Task: Look for space in Khemis Miliana, Algeria from 4th June, 2023 to 15th June, 2023 for 2 adults in price range Rs.10000 to Rs.15000. Place can be entire place with 1  bedroom having 1 bed and 1 bathroom. Property type can be house, flat, hotel. Amenities needed are: washing machine. Booking option can be shelf check-in. Required host language is .
Action: Mouse moved to (509, 106)
Screenshot: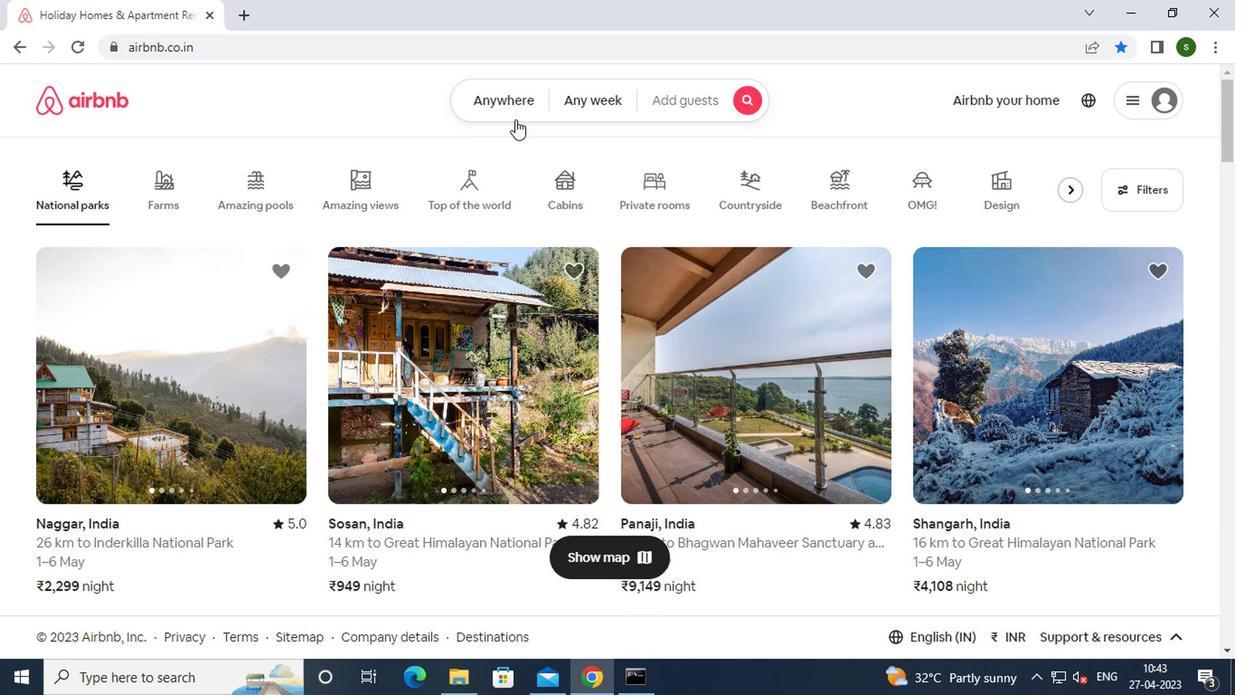 
Action: Mouse pressed left at (509, 106)
Screenshot: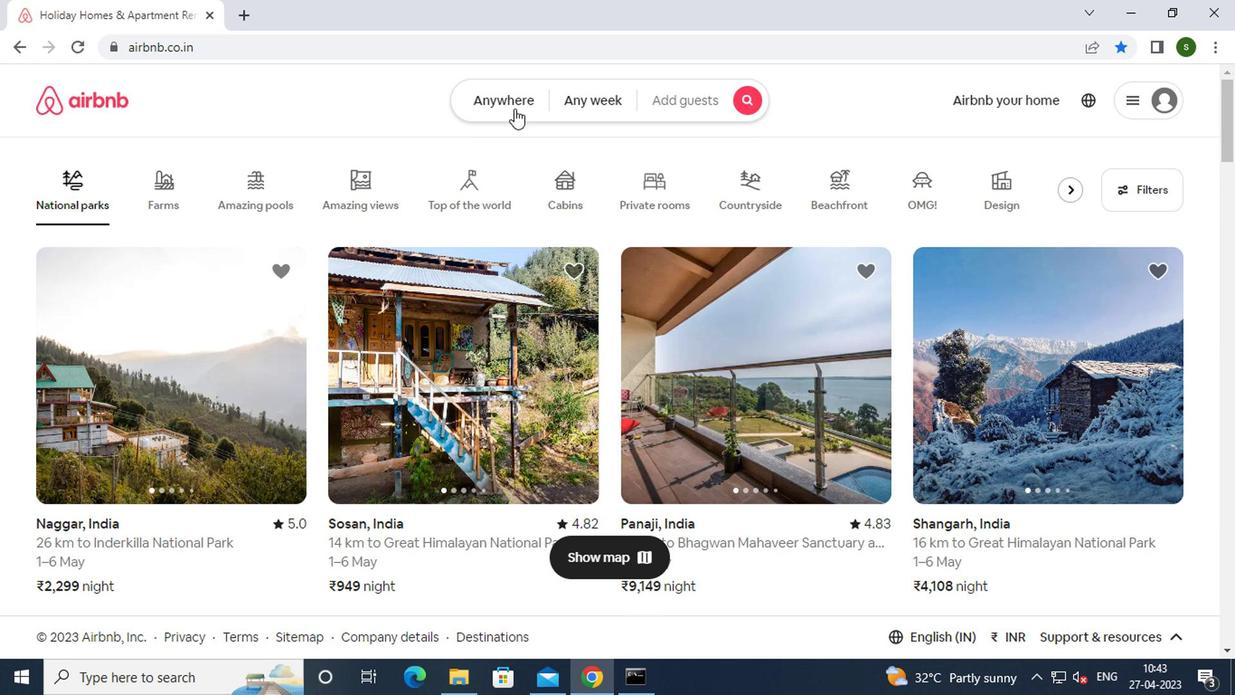 
Action: Mouse moved to (343, 161)
Screenshot: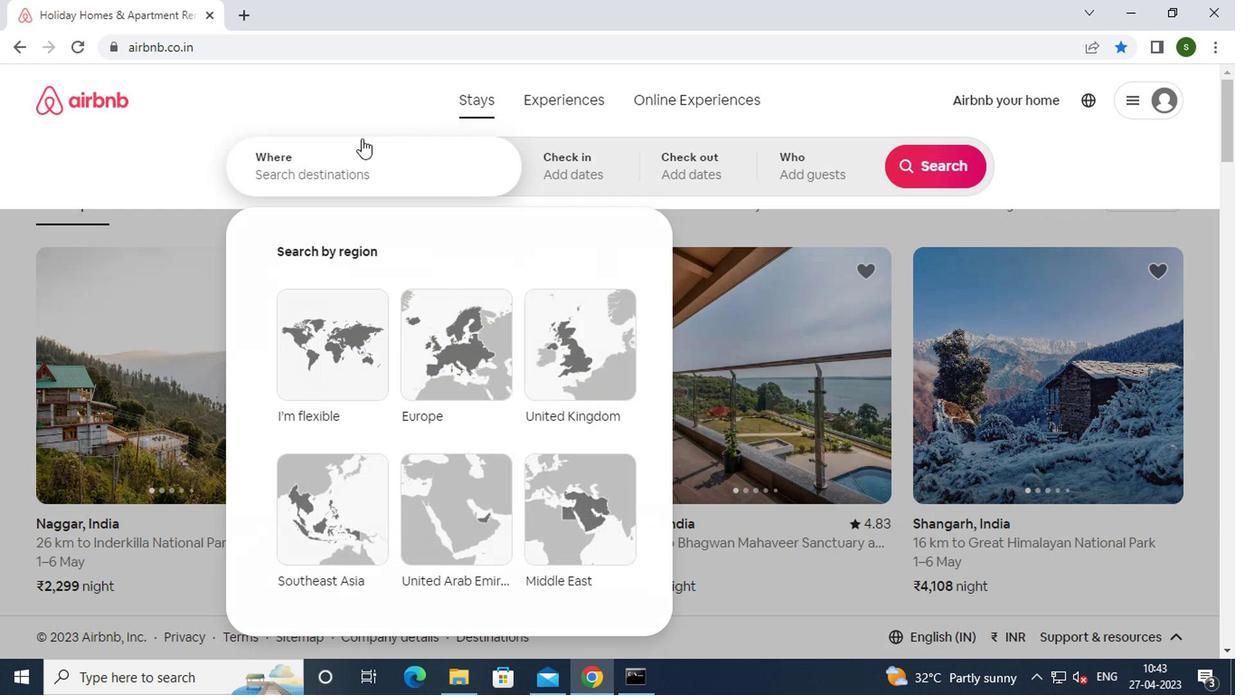 
Action: Mouse pressed left at (343, 161)
Screenshot: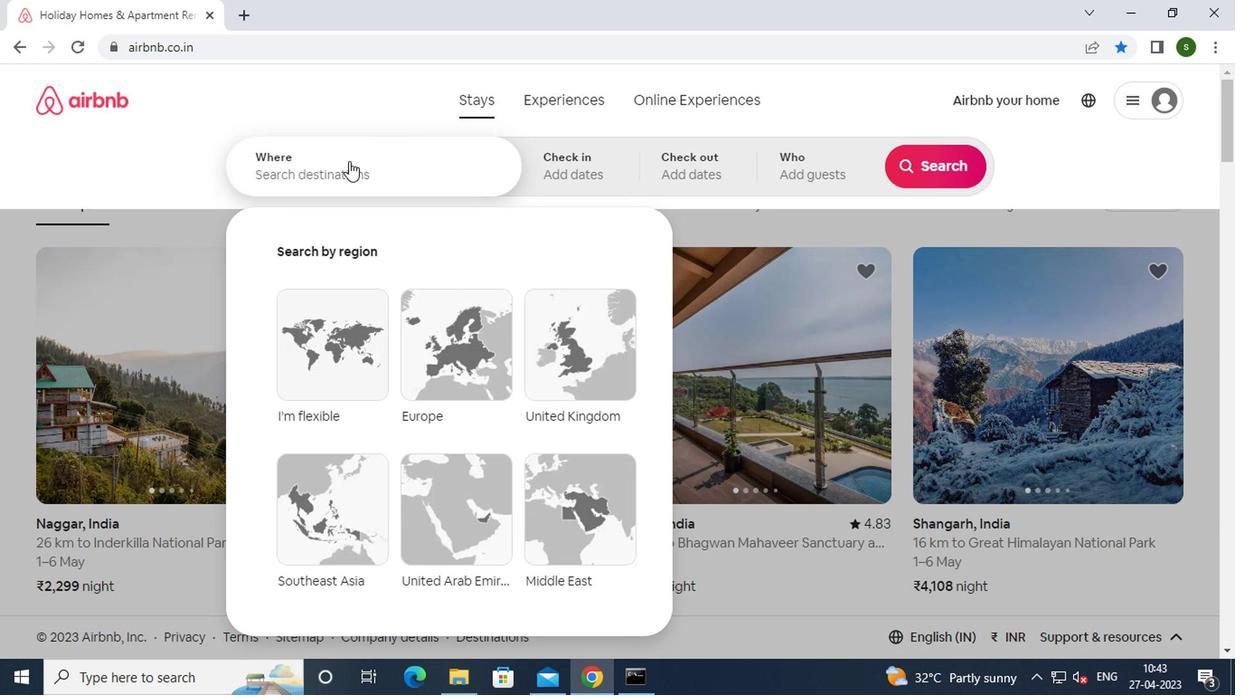 
Action: Key pressed k<Key.caps_lock>hemis<Key.space><Key.caps_lock>m<Key.caps_lock>iliana,<Key.space><Key.caps_lock>a<Key.caps_lock>lgeria<Key.enter>
Screenshot: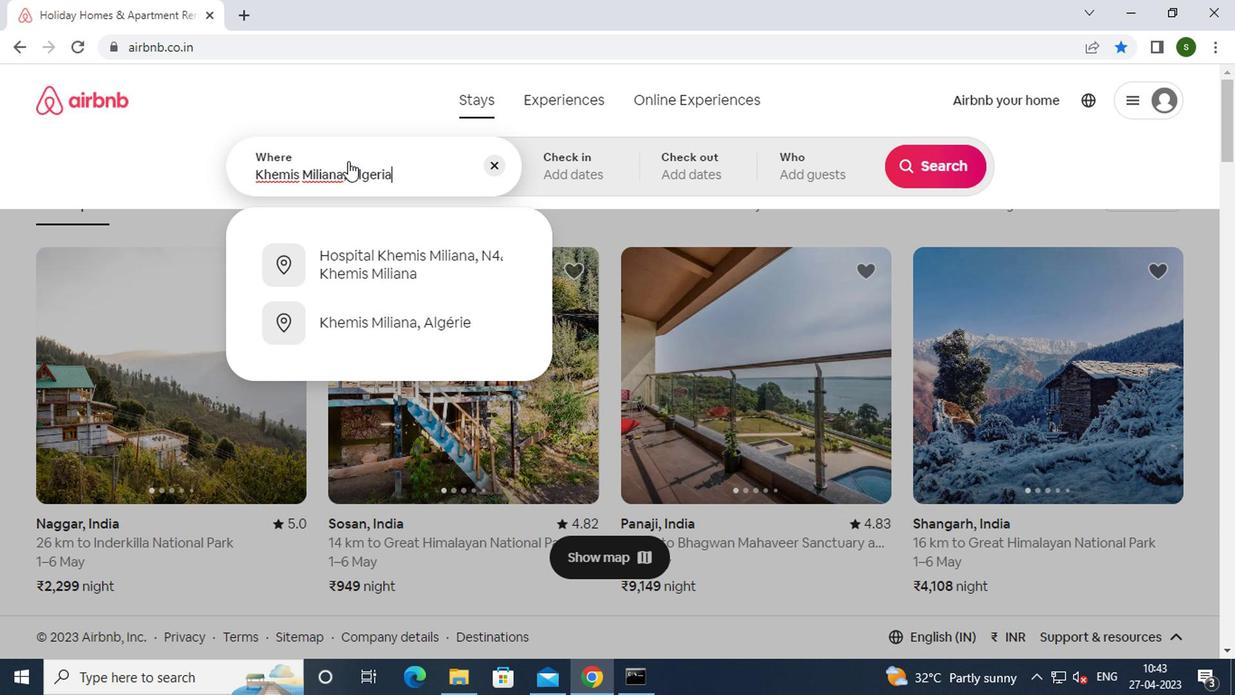 
Action: Mouse moved to (925, 315)
Screenshot: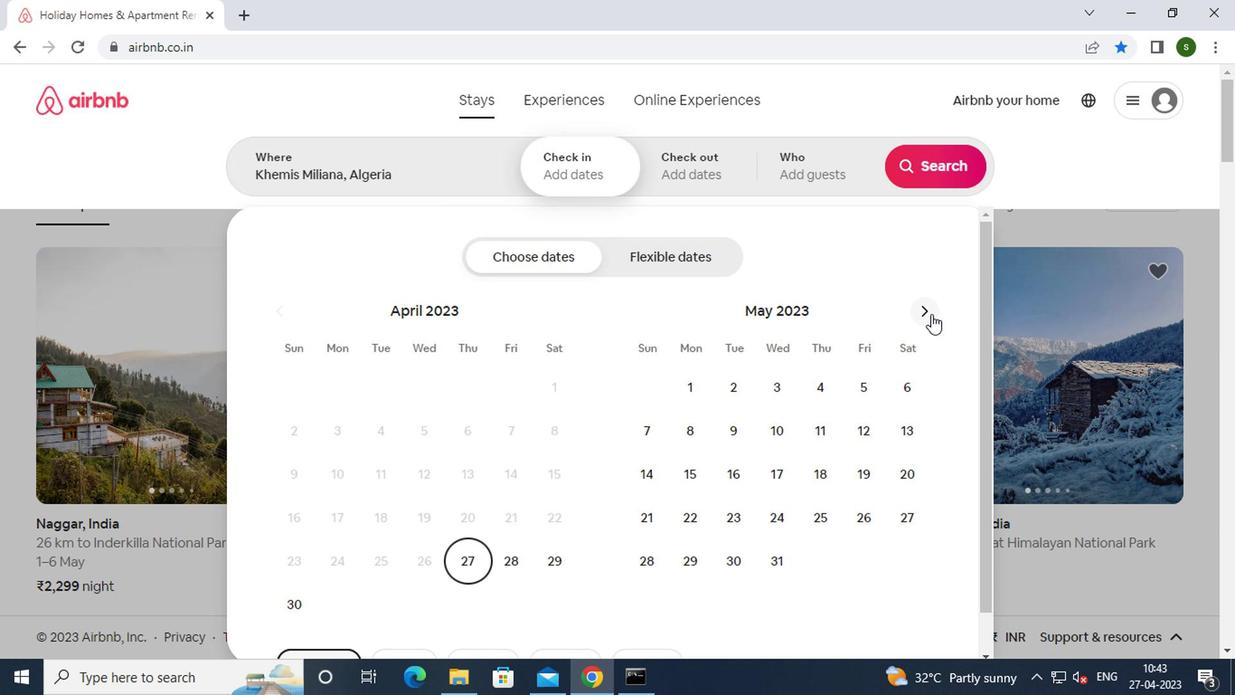 
Action: Mouse pressed left at (925, 315)
Screenshot: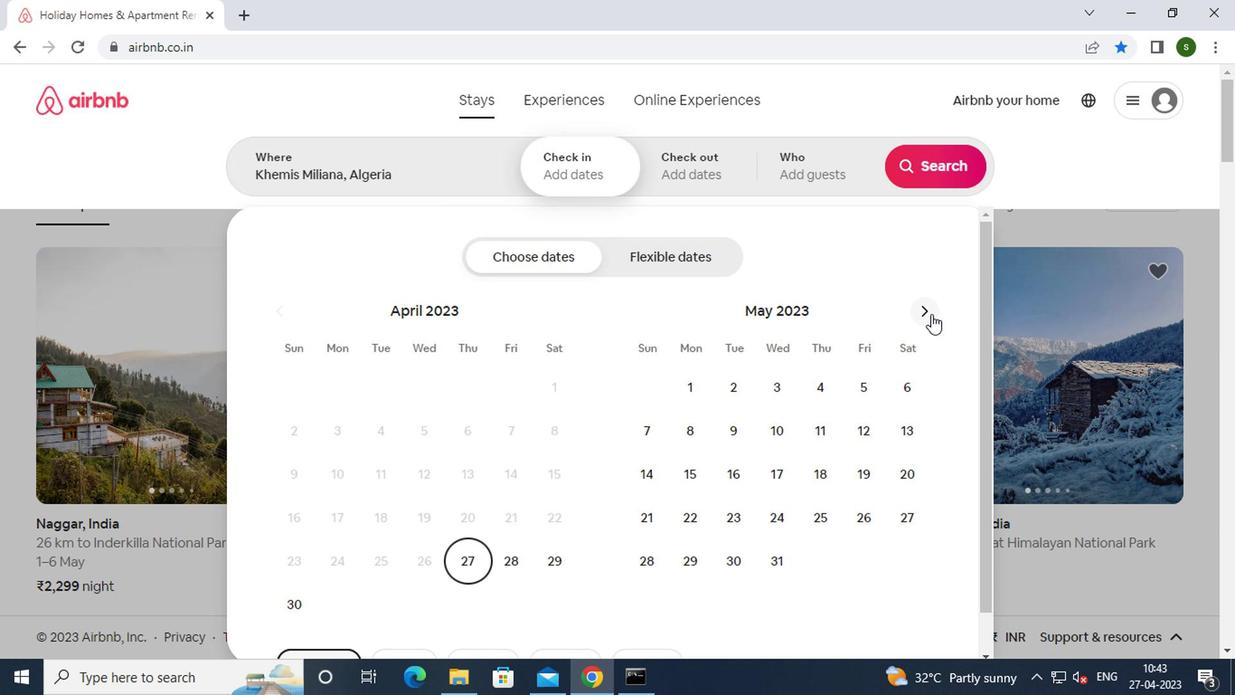 
Action: Mouse moved to (645, 431)
Screenshot: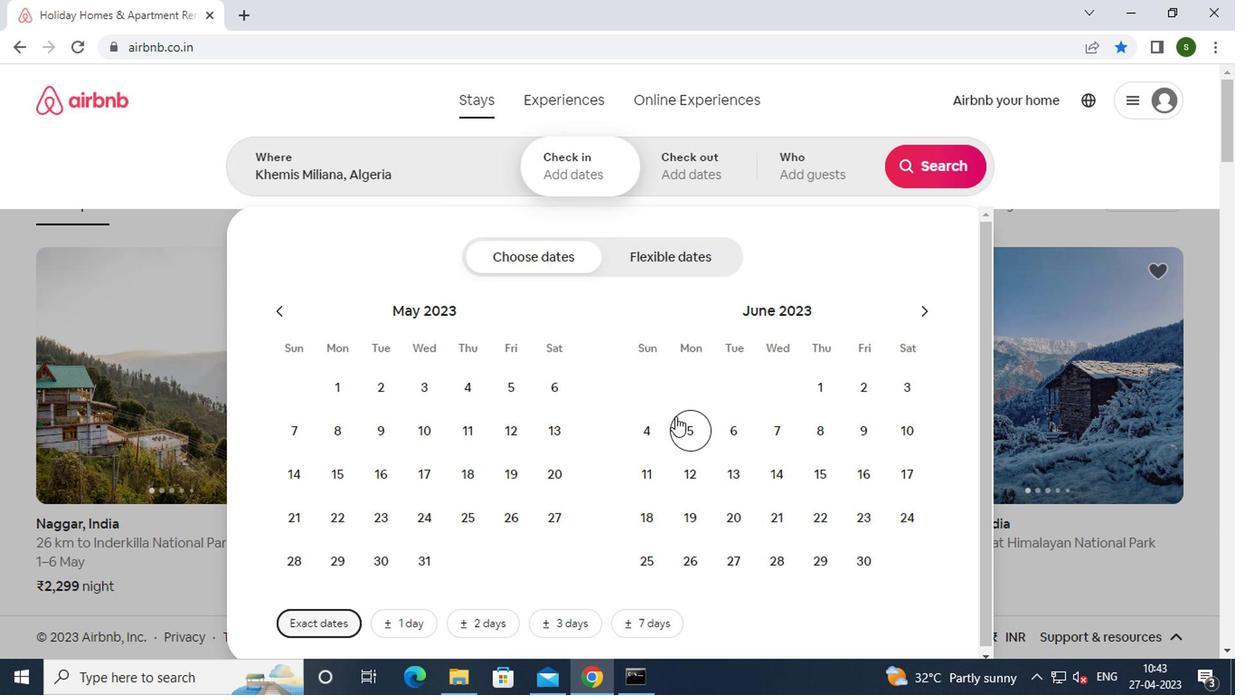 
Action: Mouse pressed left at (645, 431)
Screenshot: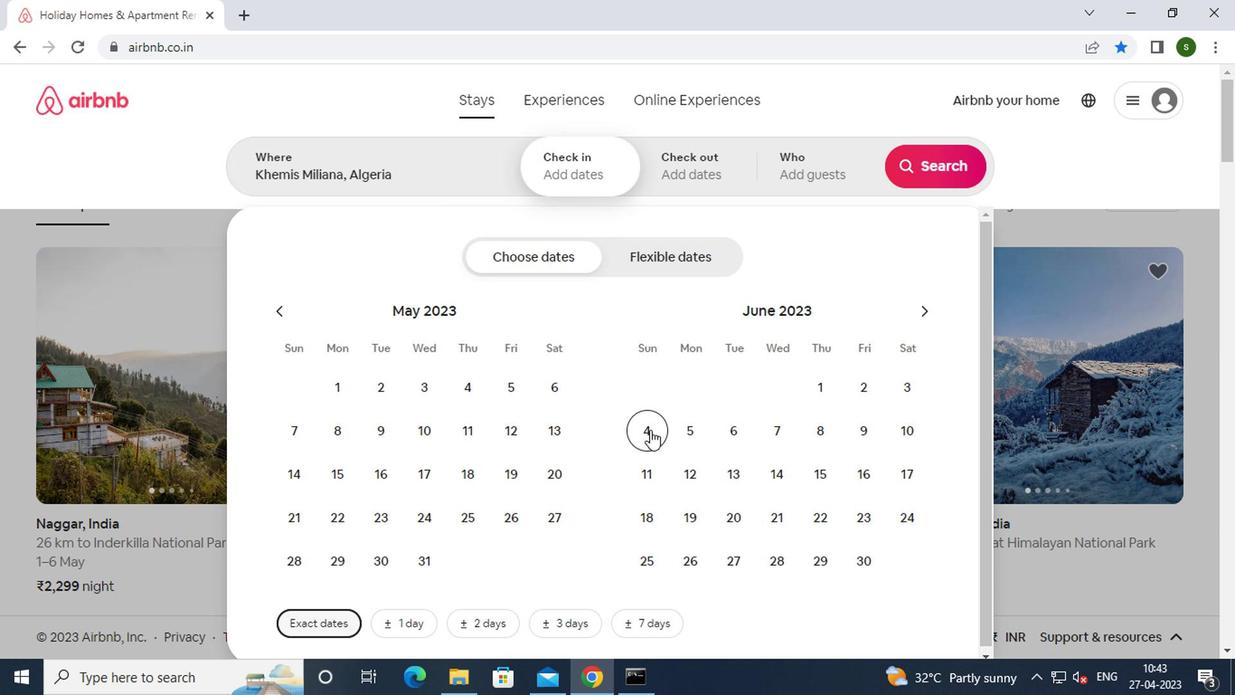 
Action: Mouse moved to (811, 474)
Screenshot: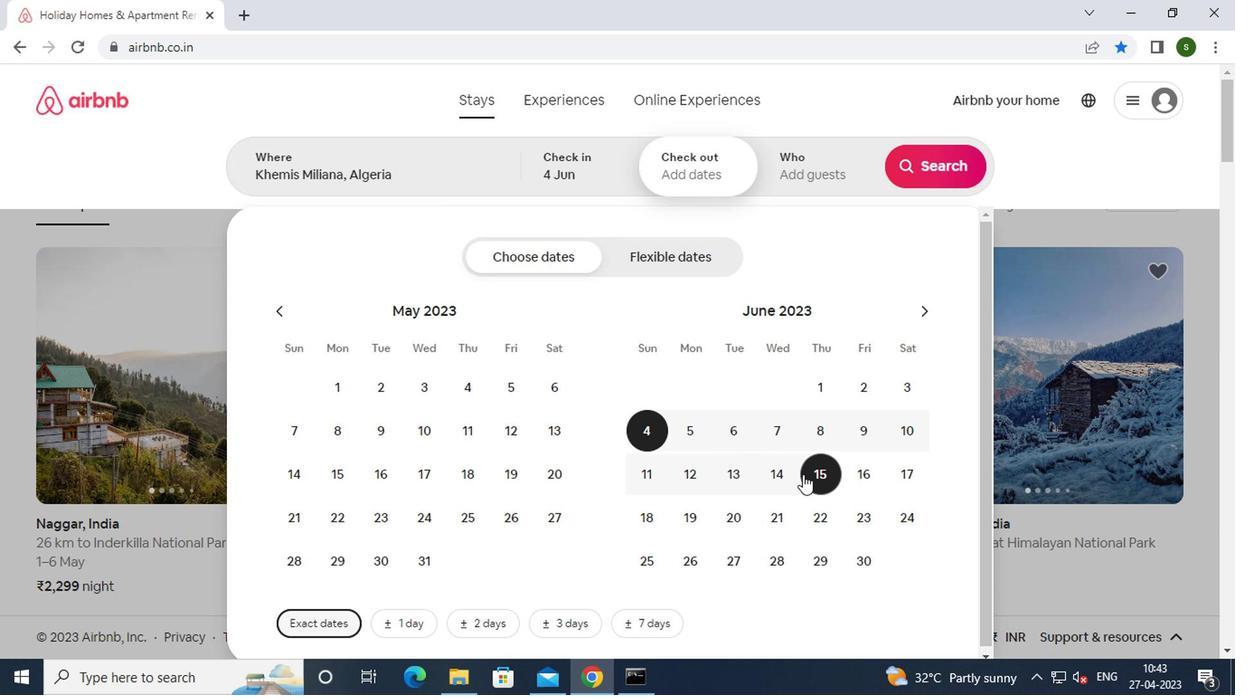 
Action: Mouse pressed left at (811, 474)
Screenshot: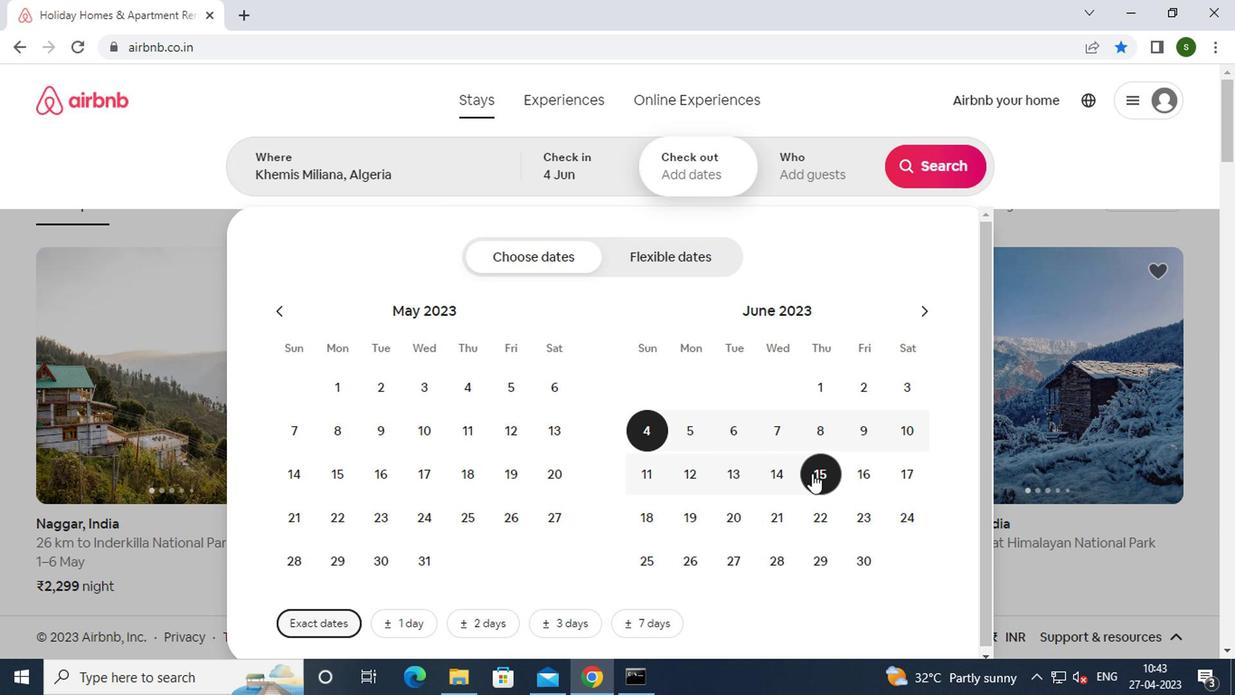 
Action: Mouse moved to (829, 175)
Screenshot: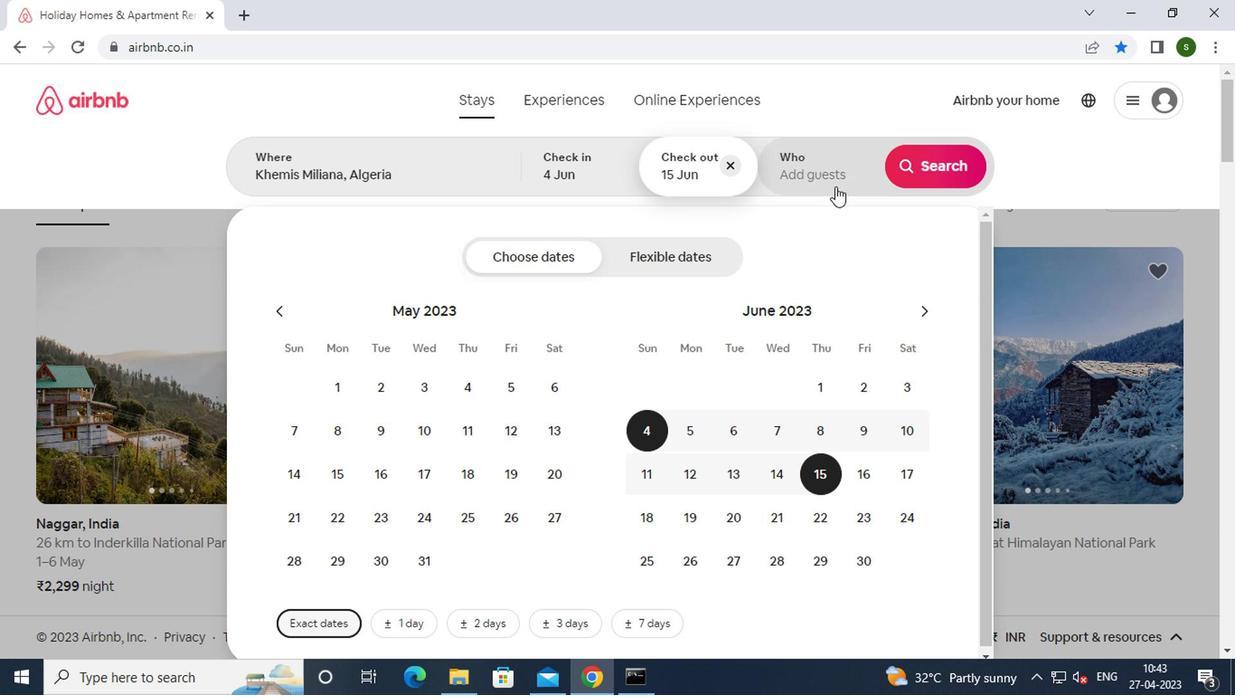 
Action: Mouse pressed left at (829, 175)
Screenshot: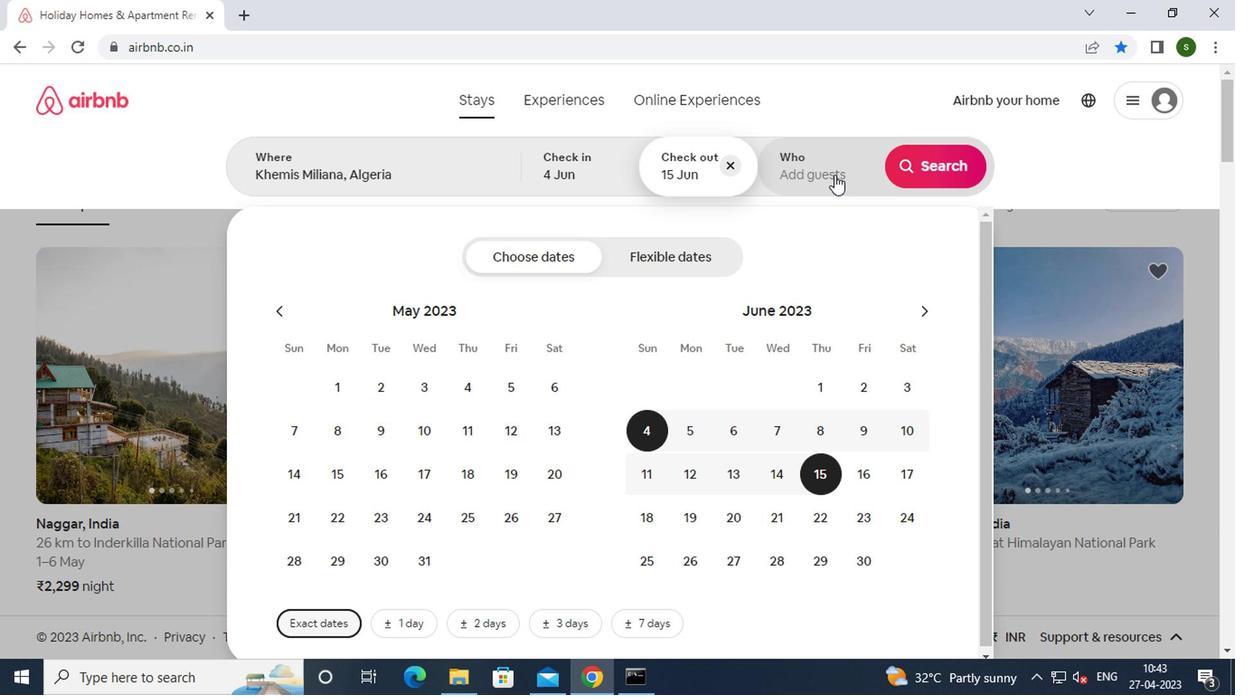 
Action: Mouse moved to (950, 262)
Screenshot: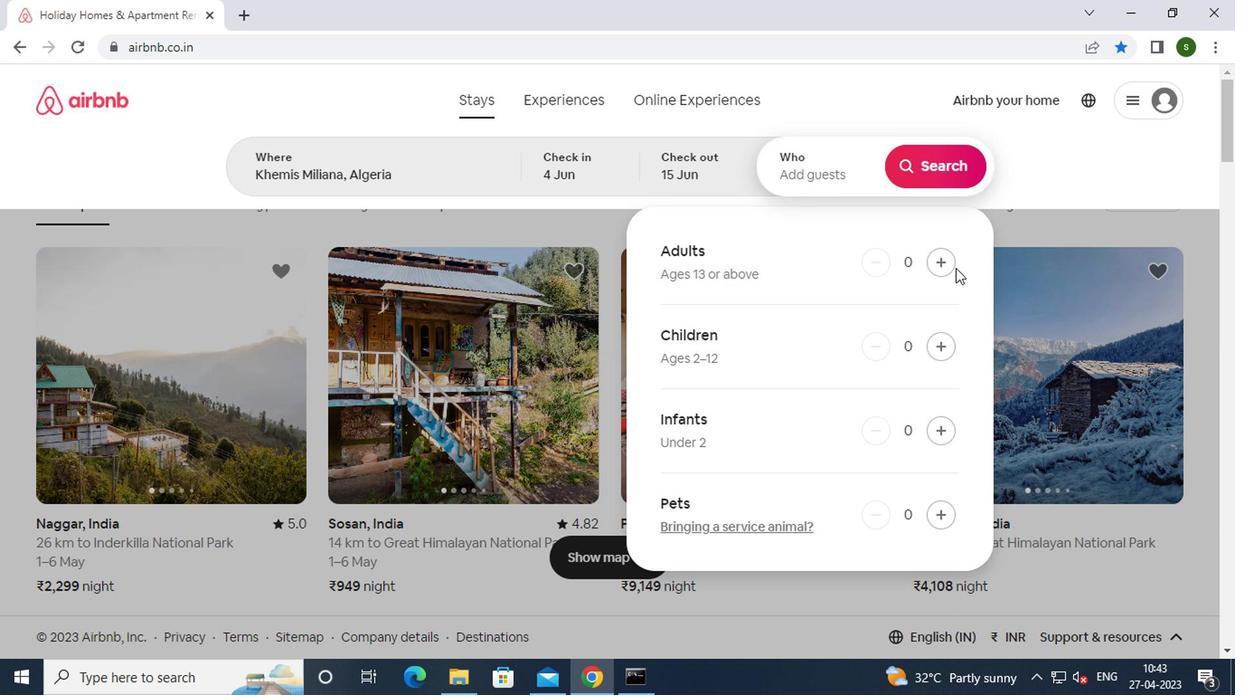 
Action: Mouse pressed left at (950, 262)
Screenshot: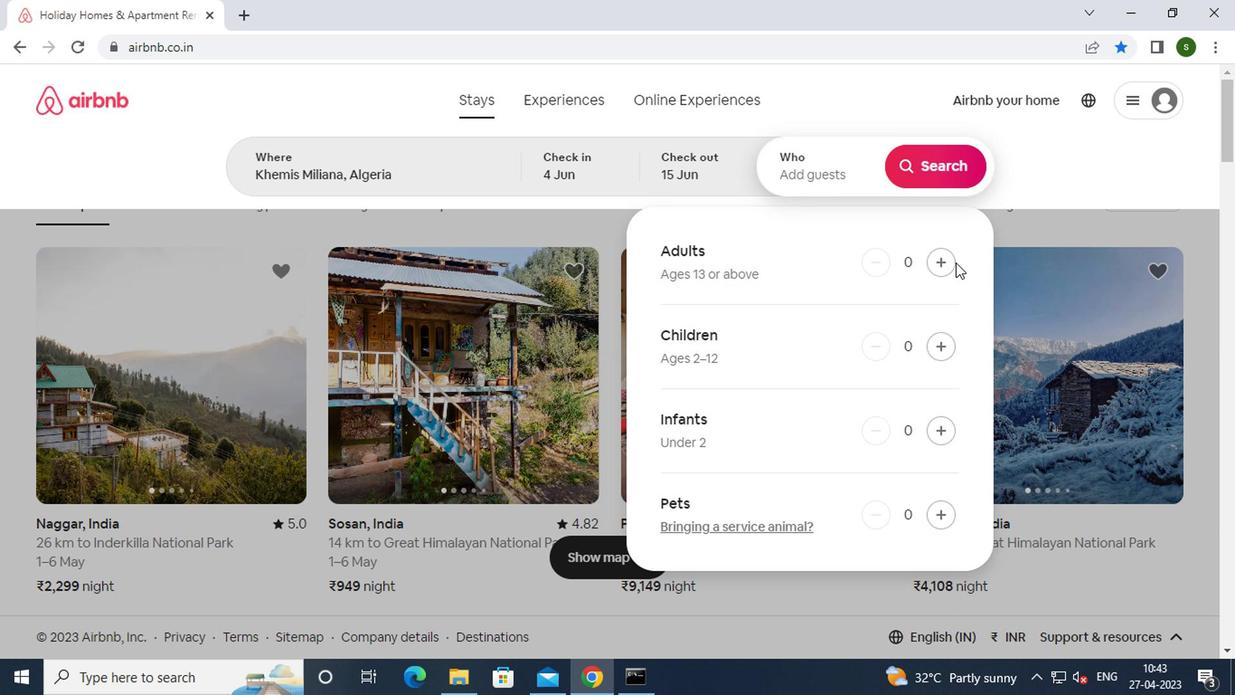 
Action: Mouse moved to (942, 261)
Screenshot: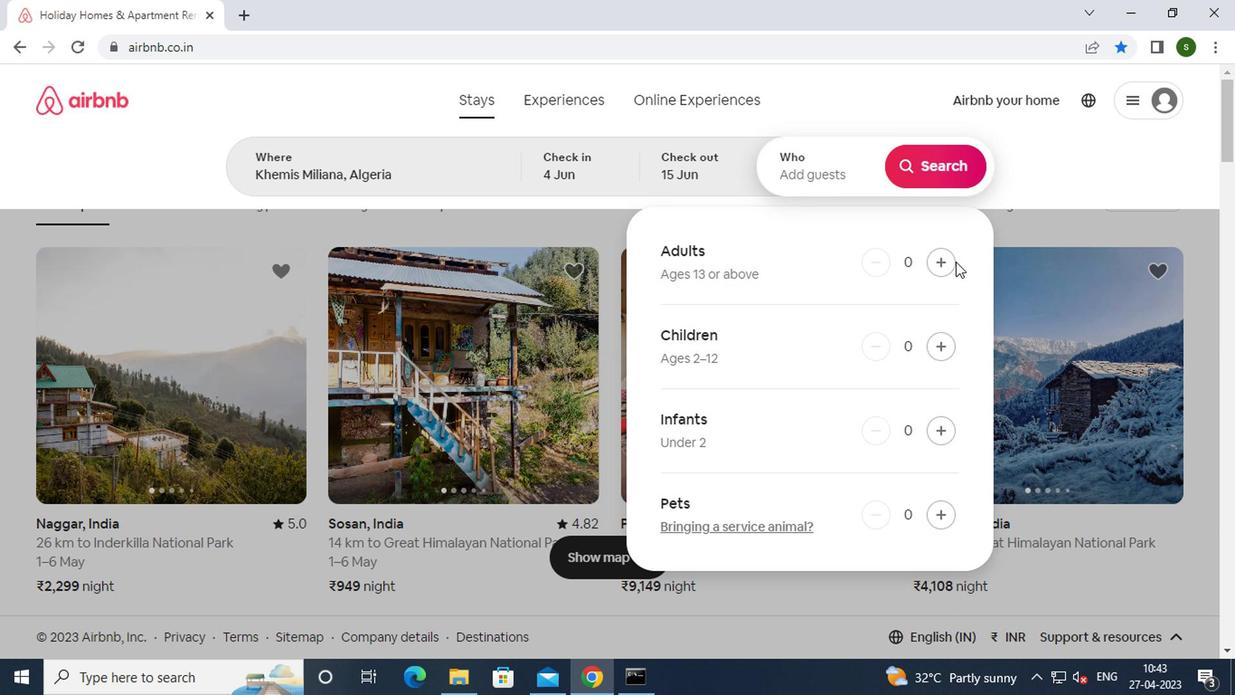 
Action: Mouse pressed left at (942, 261)
Screenshot: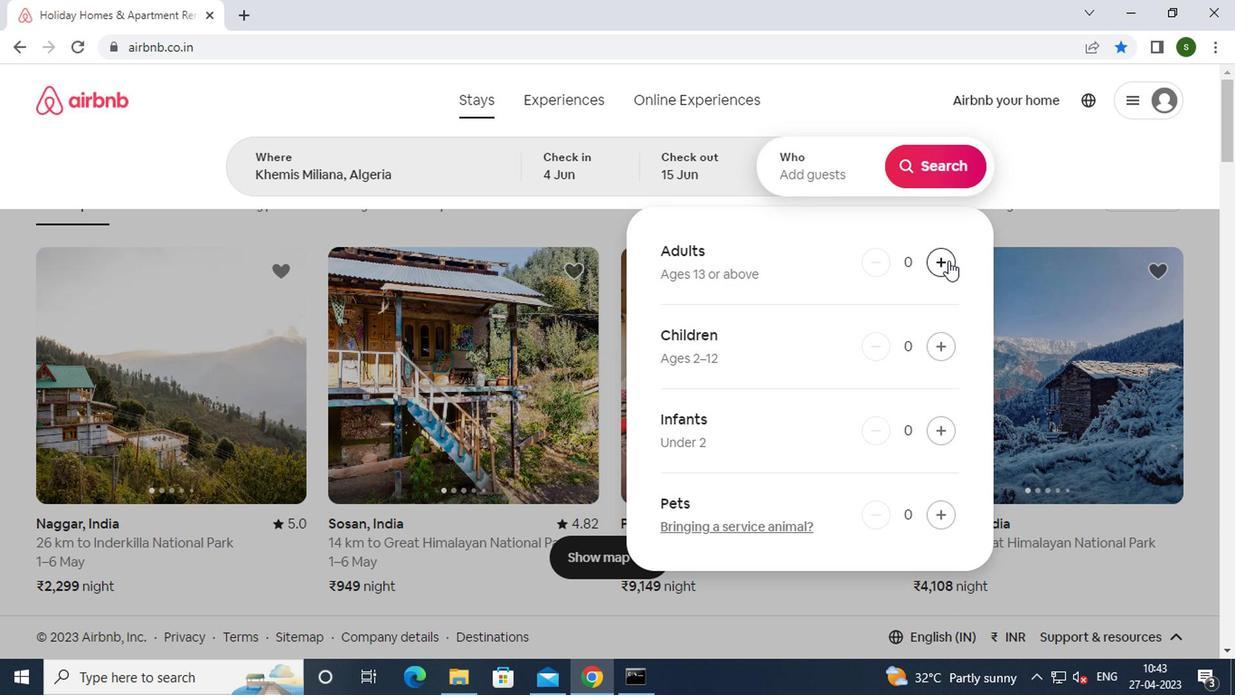 
Action: Mouse pressed left at (942, 261)
Screenshot: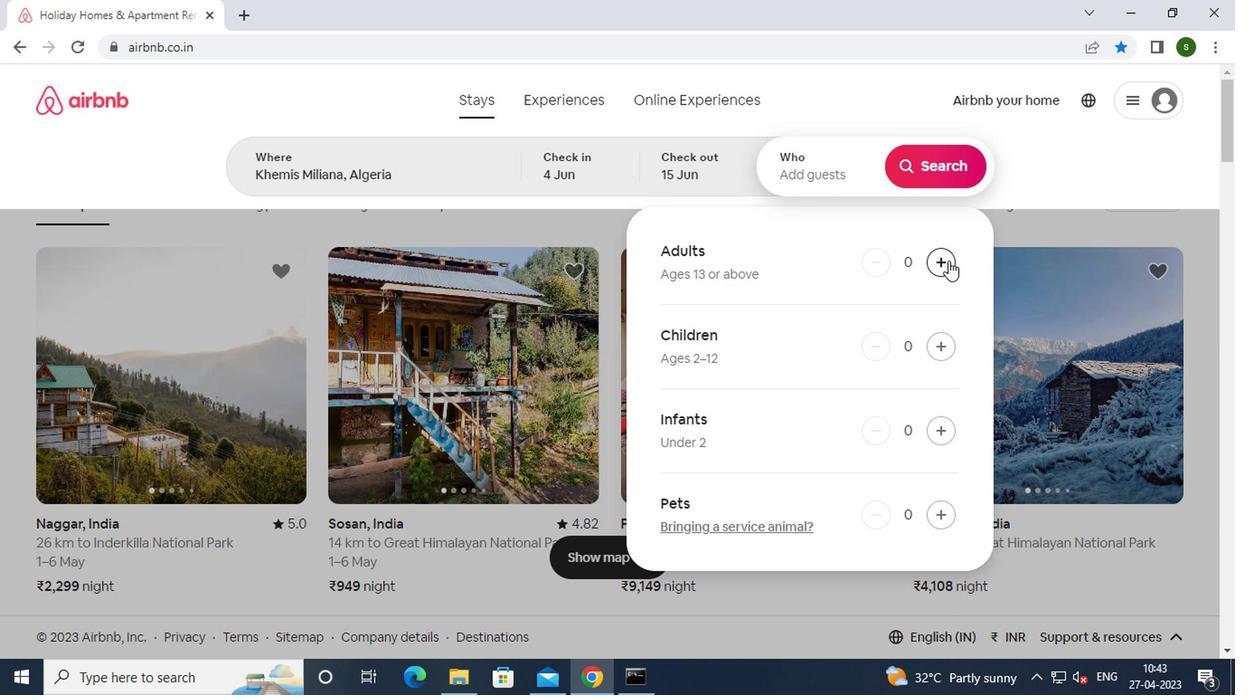 
Action: Mouse moved to (924, 178)
Screenshot: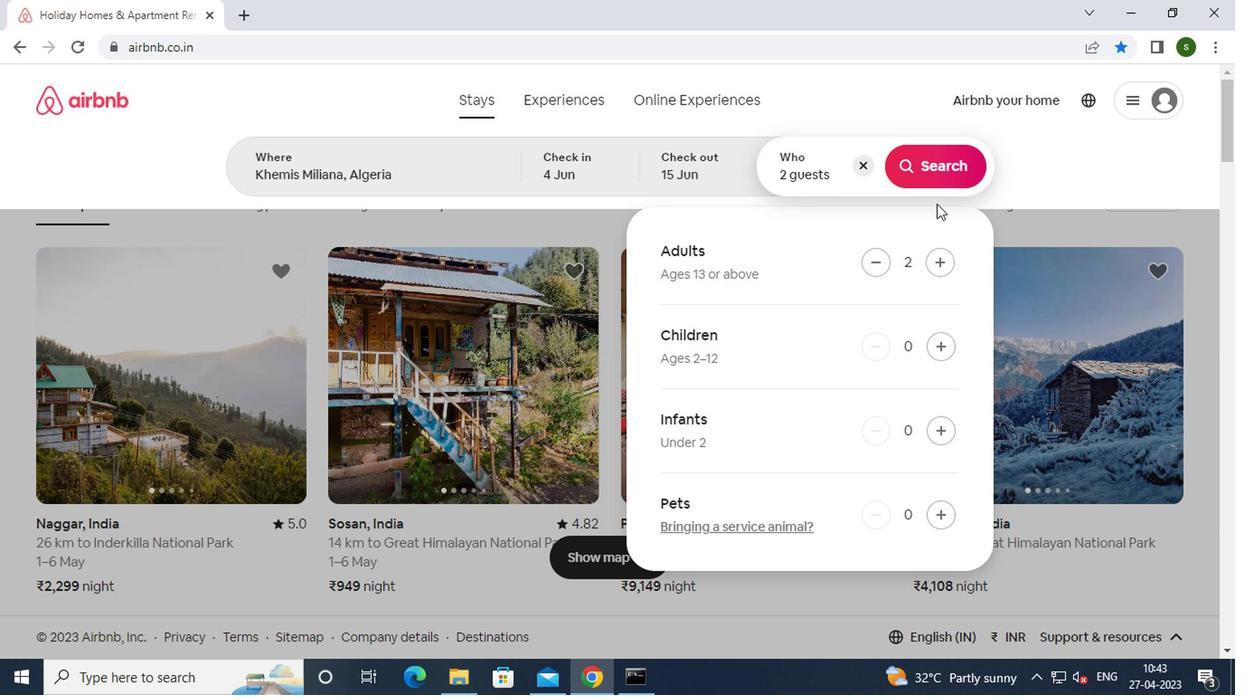 
Action: Mouse pressed left at (924, 178)
Screenshot: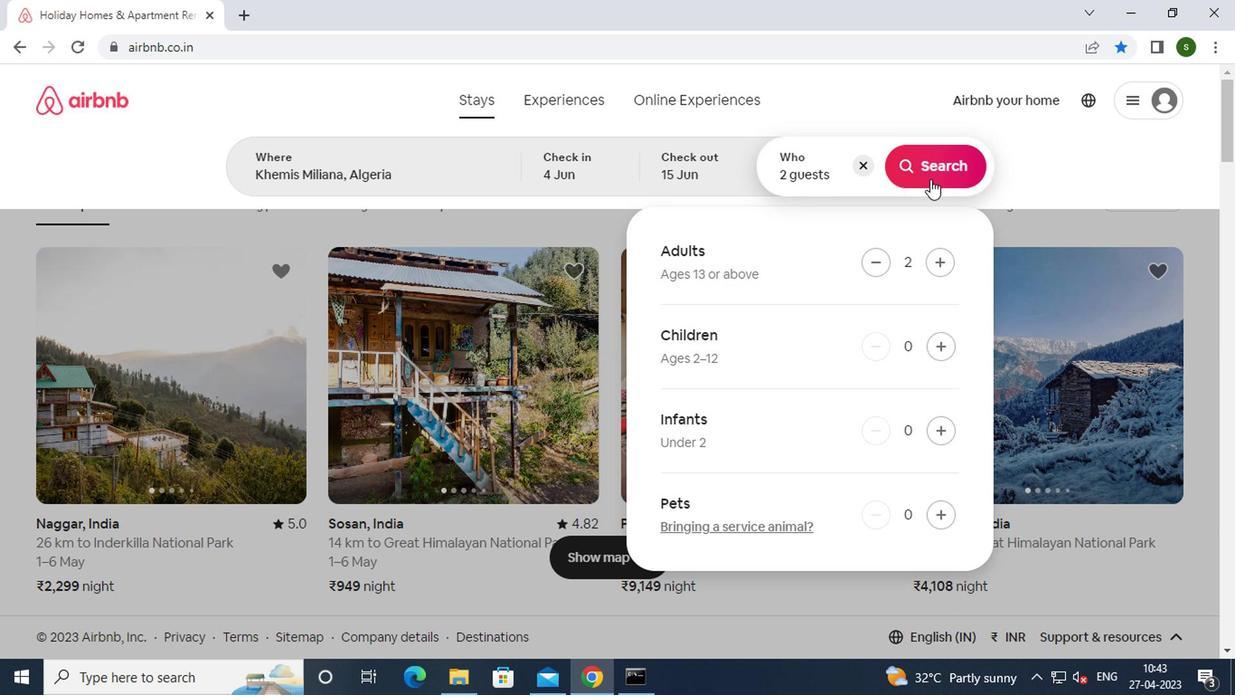 
Action: Mouse moved to (1159, 179)
Screenshot: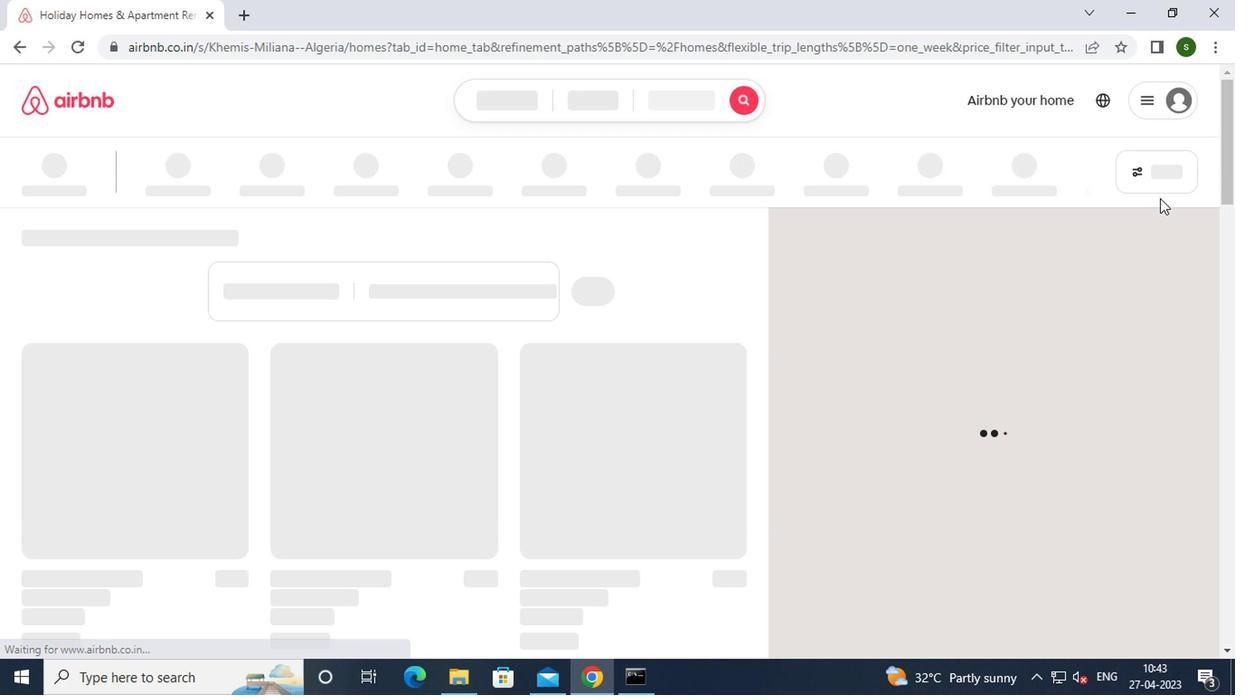 
Action: Mouse pressed left at (1159, 179)
Screenshot: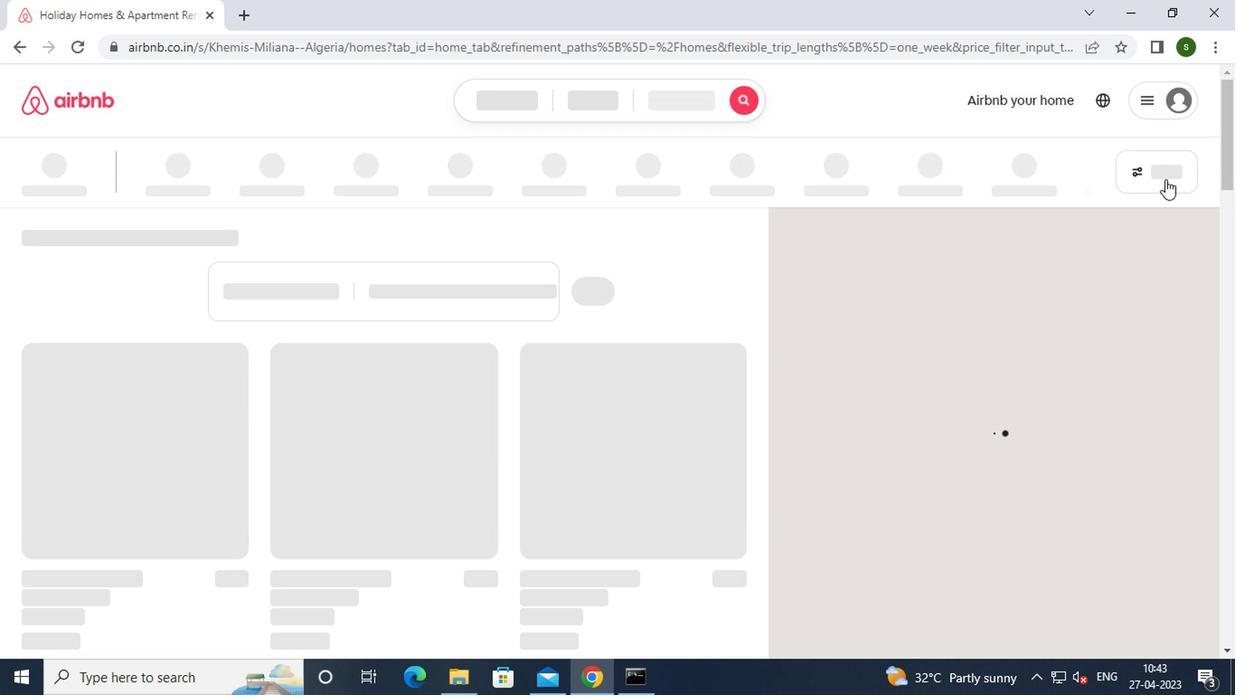
Action: Mouse moved to (547, 409)
Screenshot: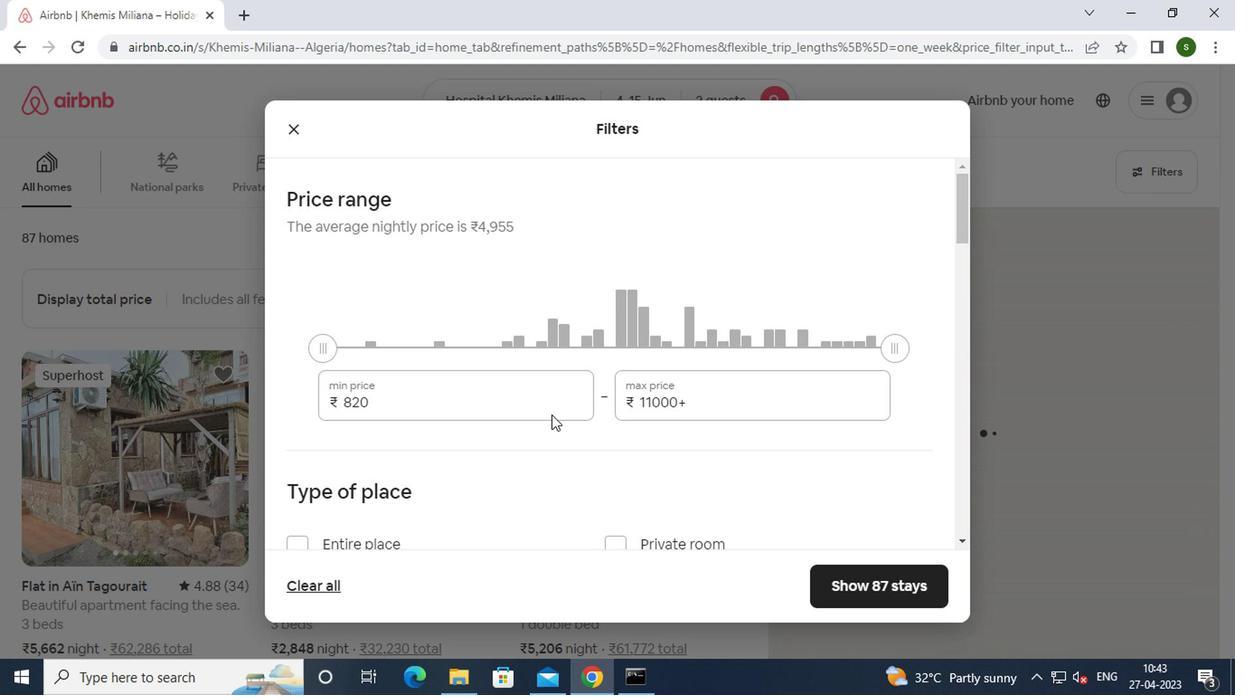 
Action: Mouse pressed left at (547, 409)
Screenshot: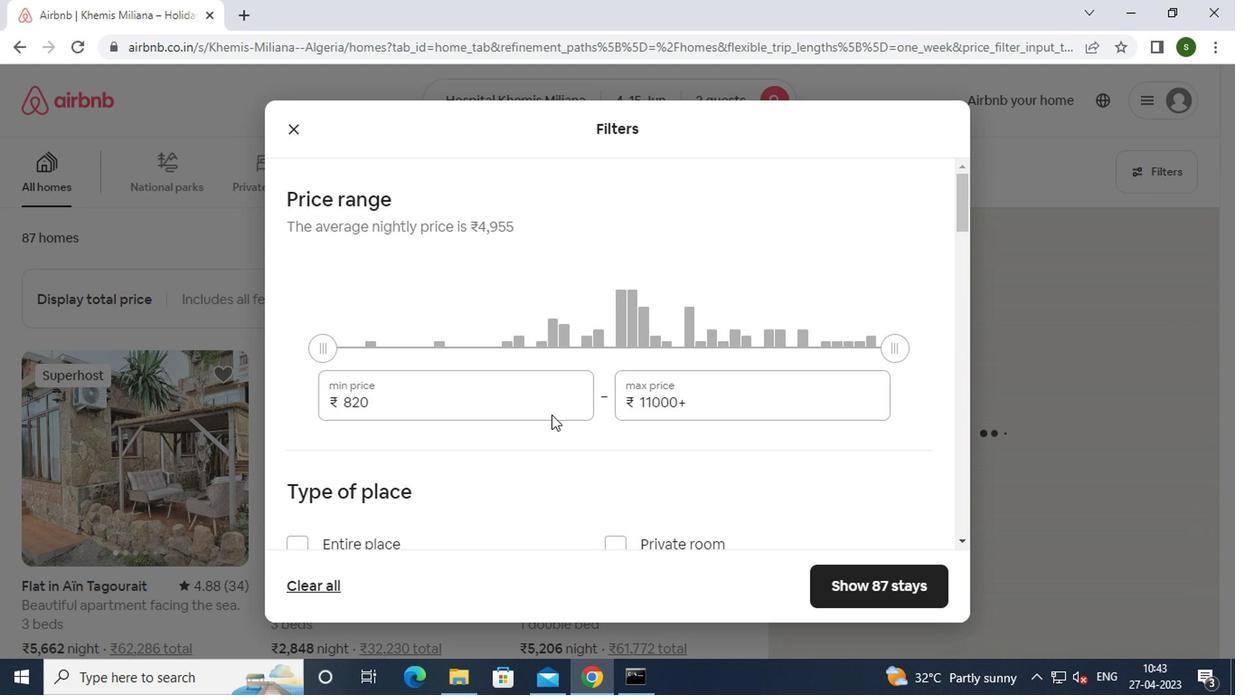 
Action: Key pressed <Key.backspace><Key.backspace><Key.backspace><Key.backspace><Key.backspace><Key.backspace><Key.backspace>10000
Screenshot: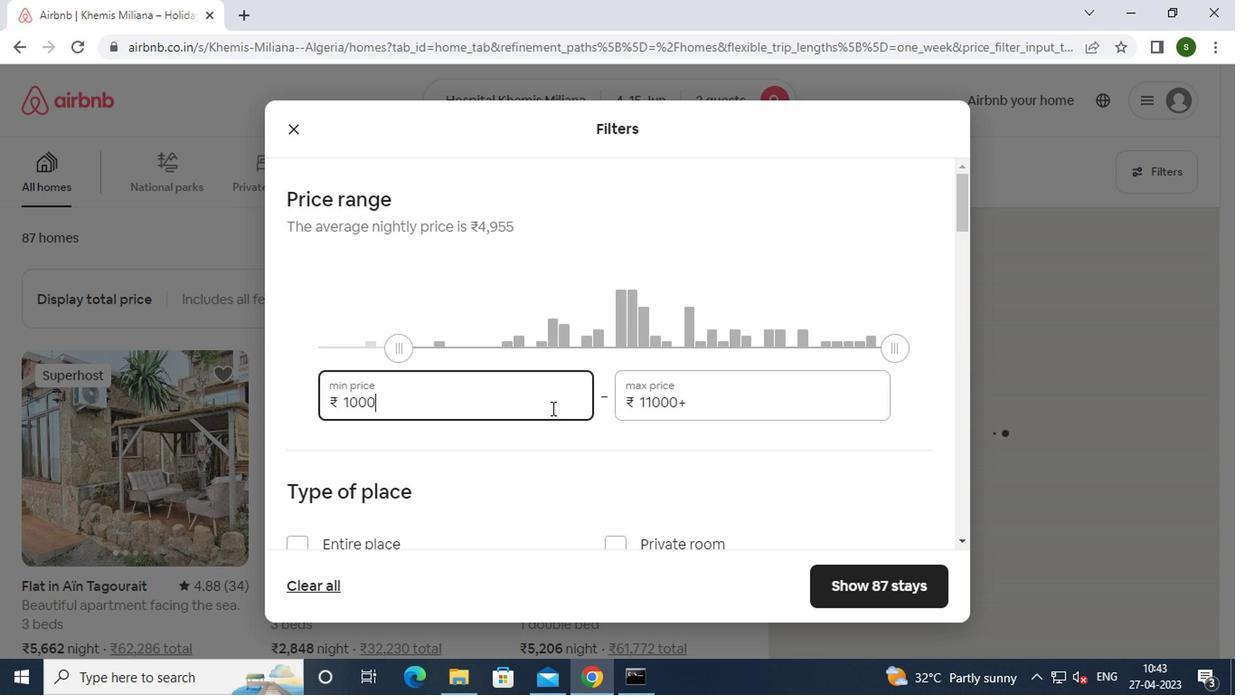 
Action: Mouse moved to (738, 410)
Screenshot: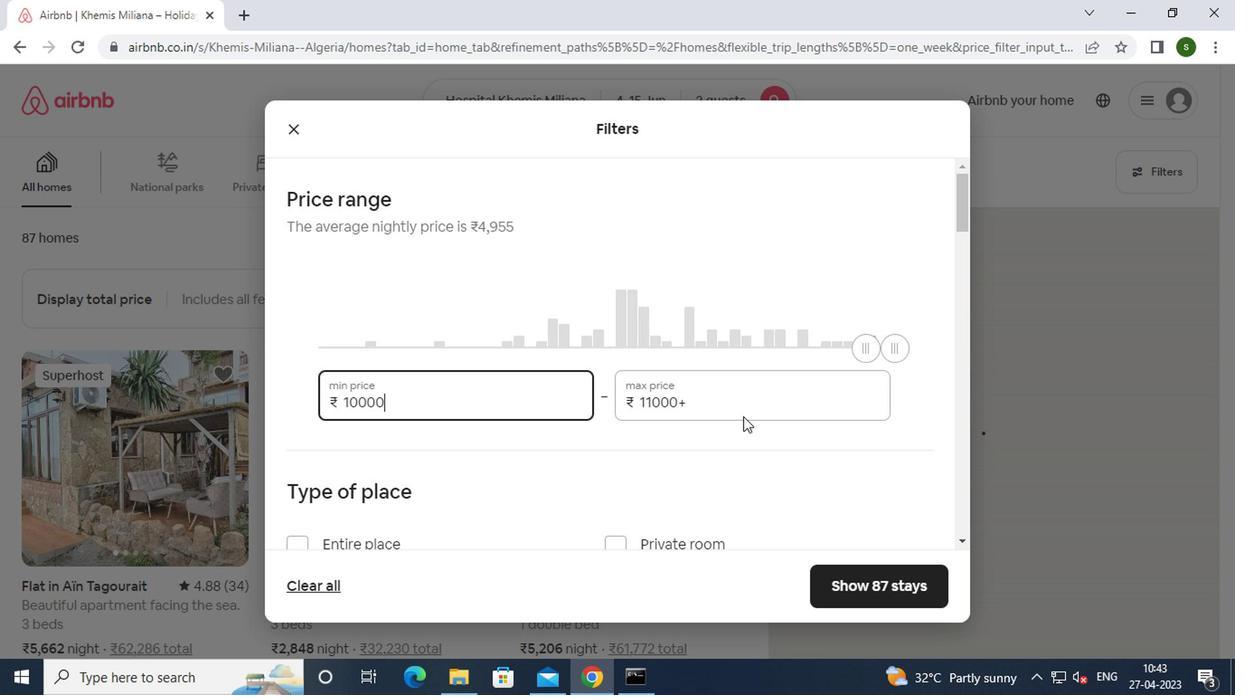 
Action: Mouse pressed left at (738, 410)
Screenshot: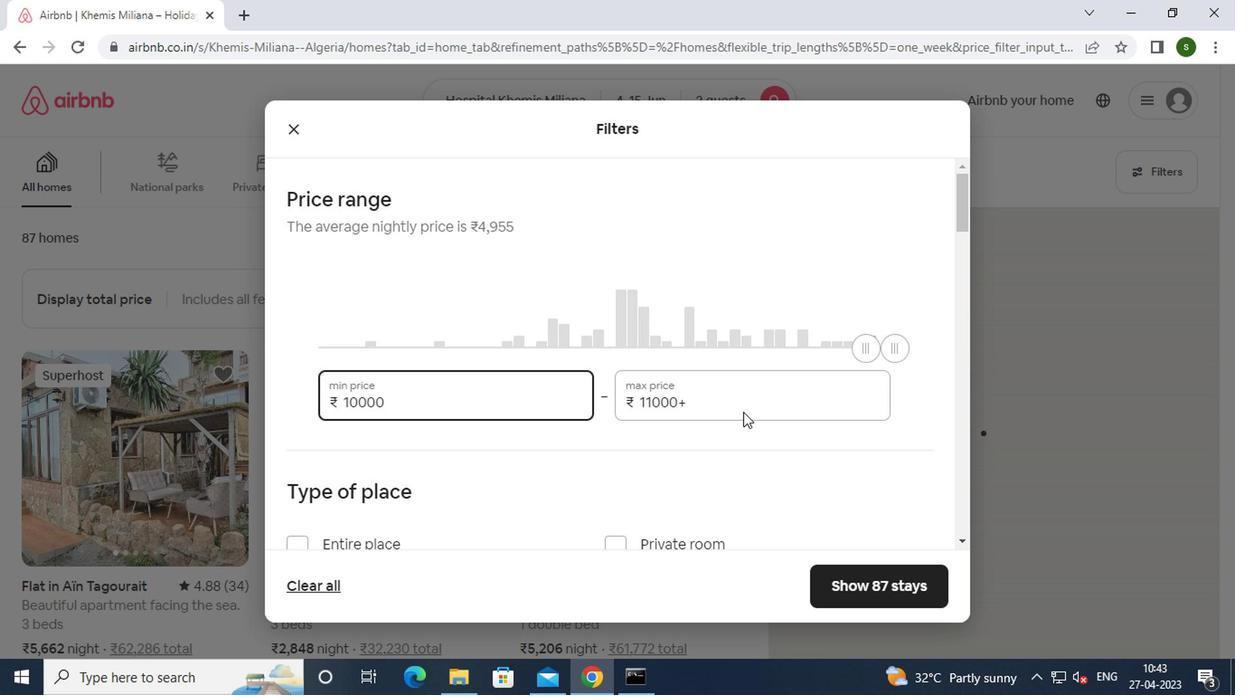 
Action: Key pressed <Key.backspace><Key.backspace><Key.backspace><Key.backspace><Key.backspace><Key.backspace><Key.backspace><Key.backspace><Key.backspace><Key.backspace><Key.backspace>15000
Screenshot: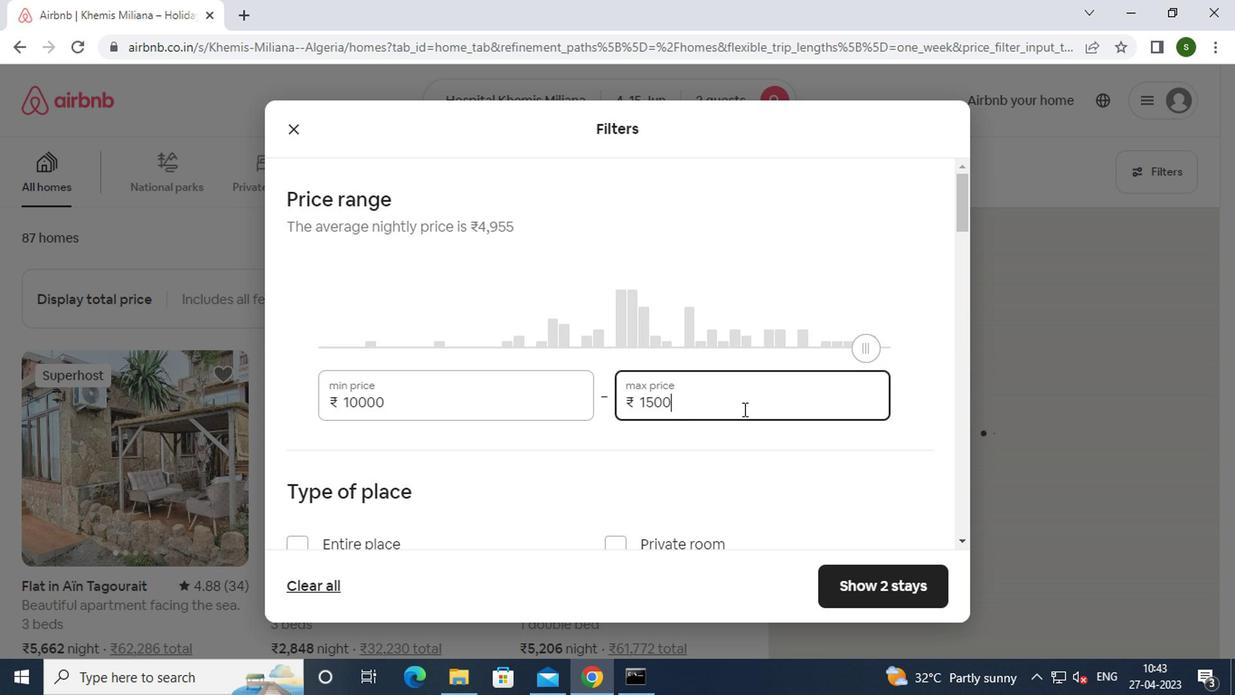 
Action: Mouse moved to (495, 442)
Screenshot: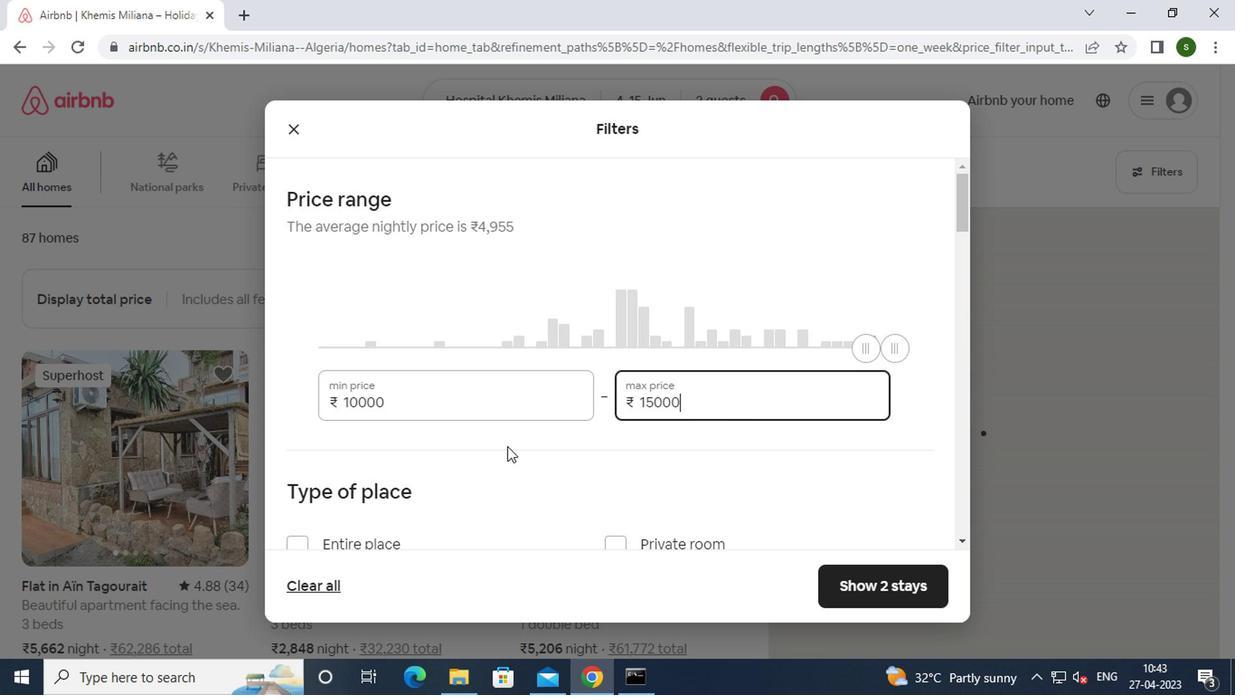 
Action: Mouse scrolled (495, 441) with delta (0, 0)
Screenshot: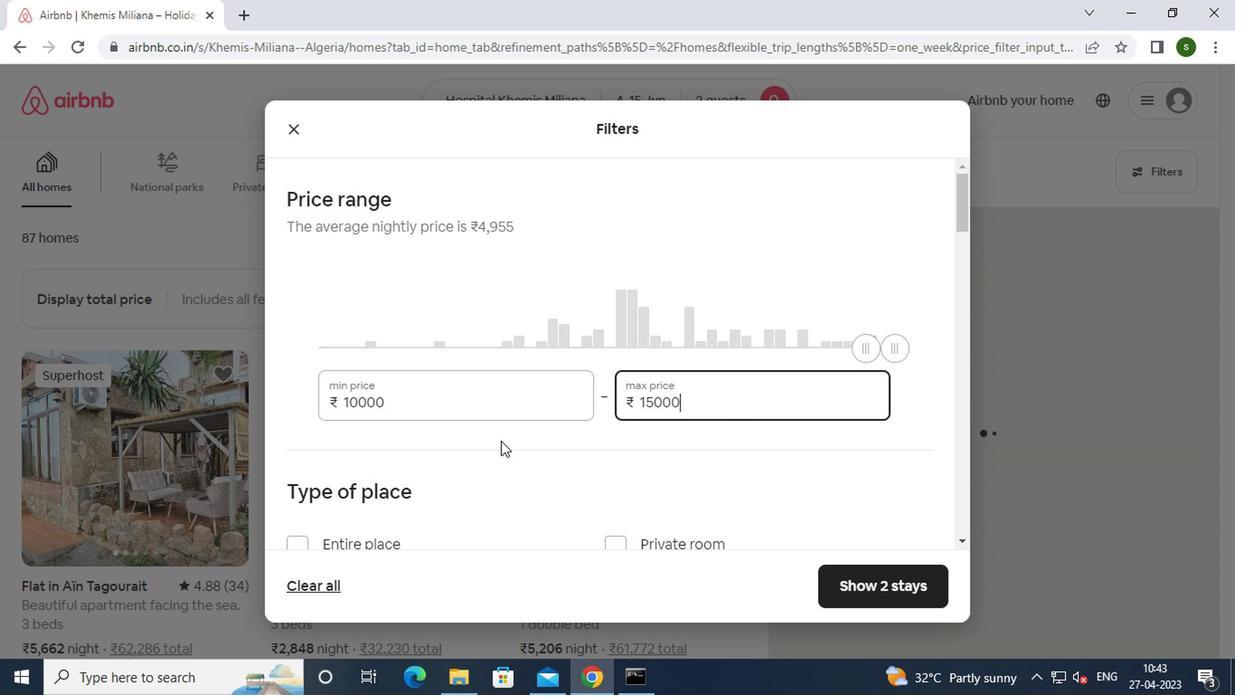 
Action: Mouse scrolled (495, 441) with delta (0, 0)
Screenshot: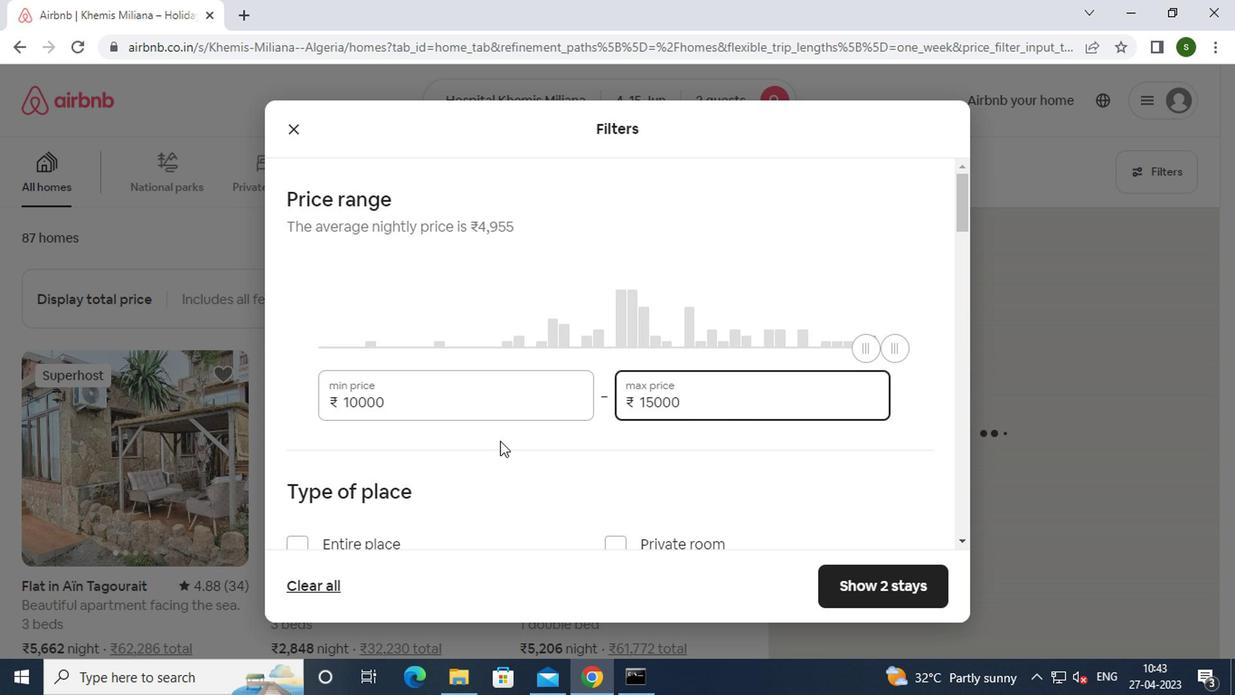 
Action: Mouse moved to (352, 368)
Screenshot: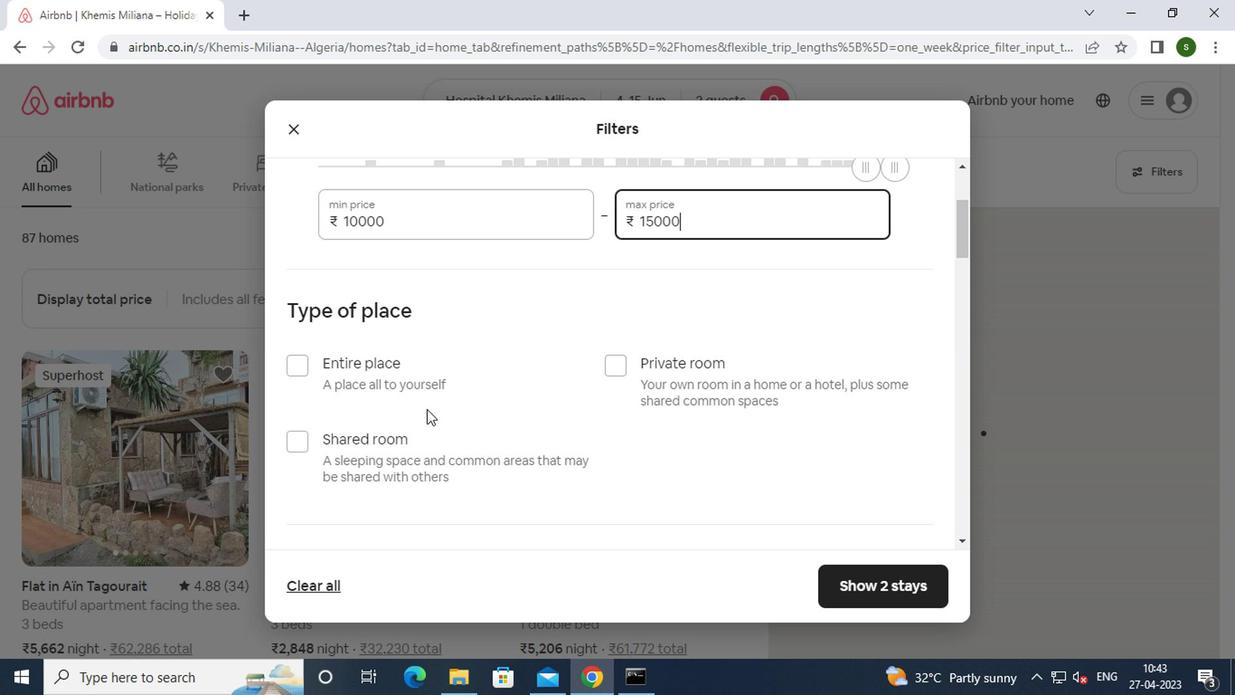 
Action: Mouse pressed left at (352, 368)
Screenshot: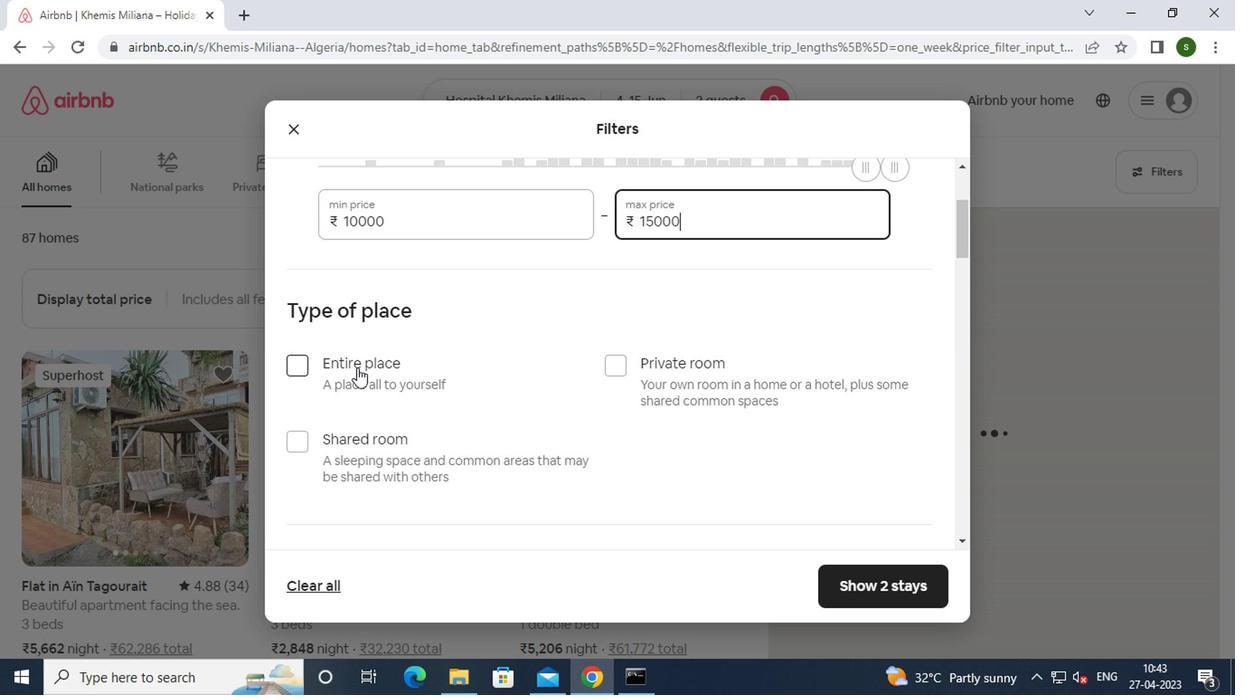 
Action: Mouse moved to (590, 357)
Screenshot: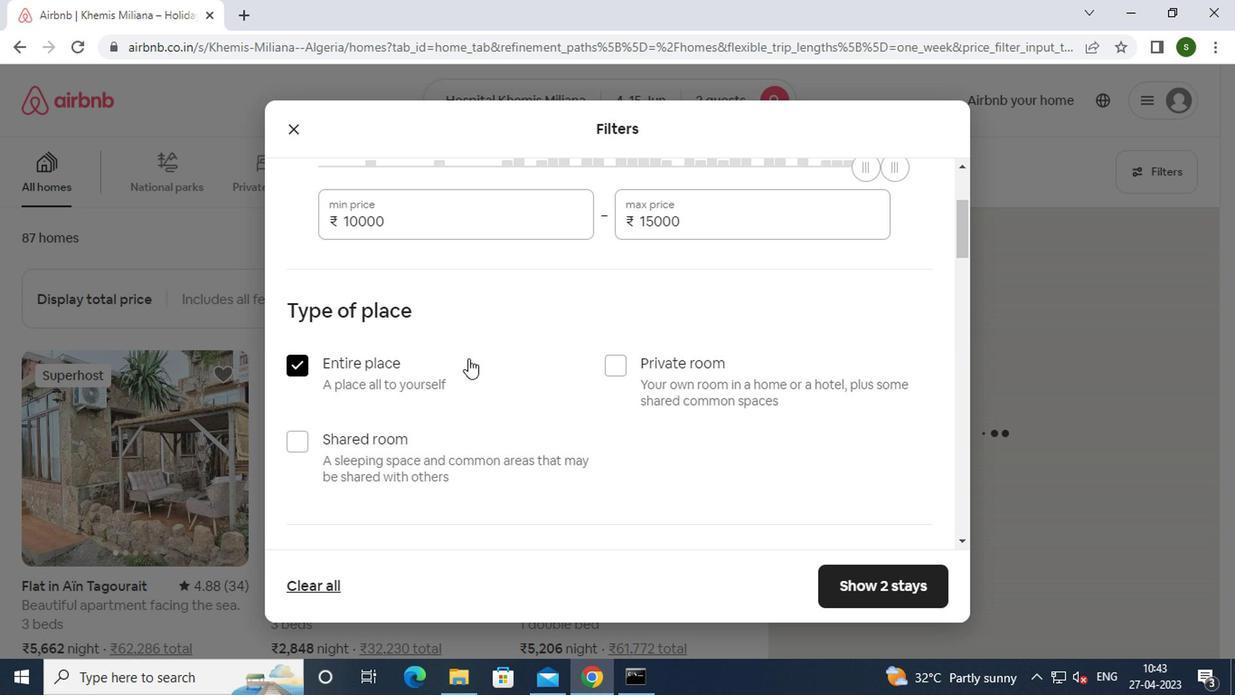 
Action: Mouse scrolled (590, 355) with delta (0, -1)
Screenshot: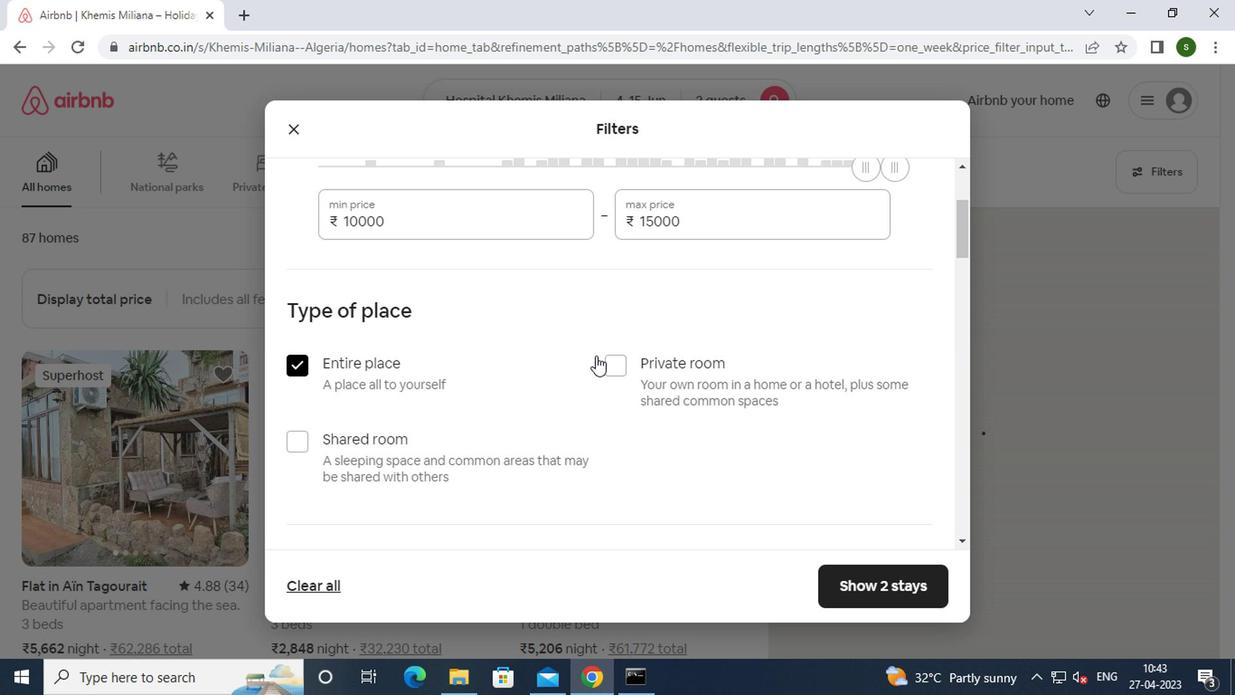 
Action: Mouse scrolled (590, 355) with delta (0, -1)
Screenshot: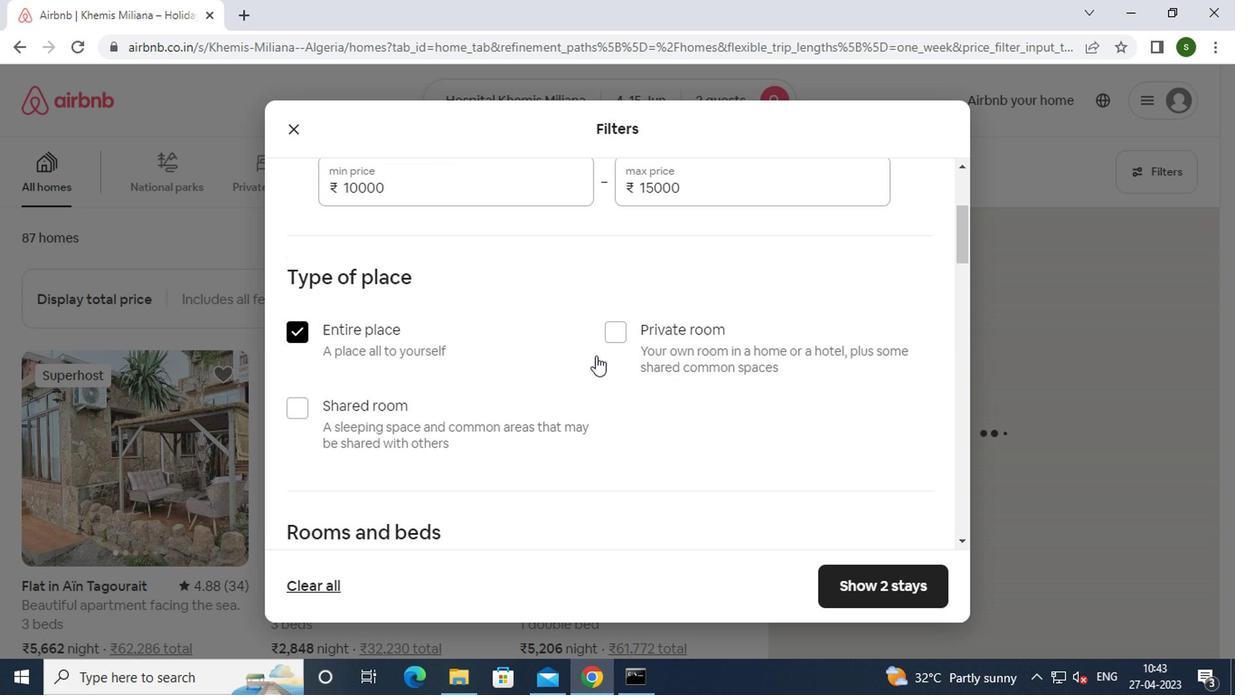 
Action: Mouse scrolled (590, 355) with delta (0, -1)
Screenshot: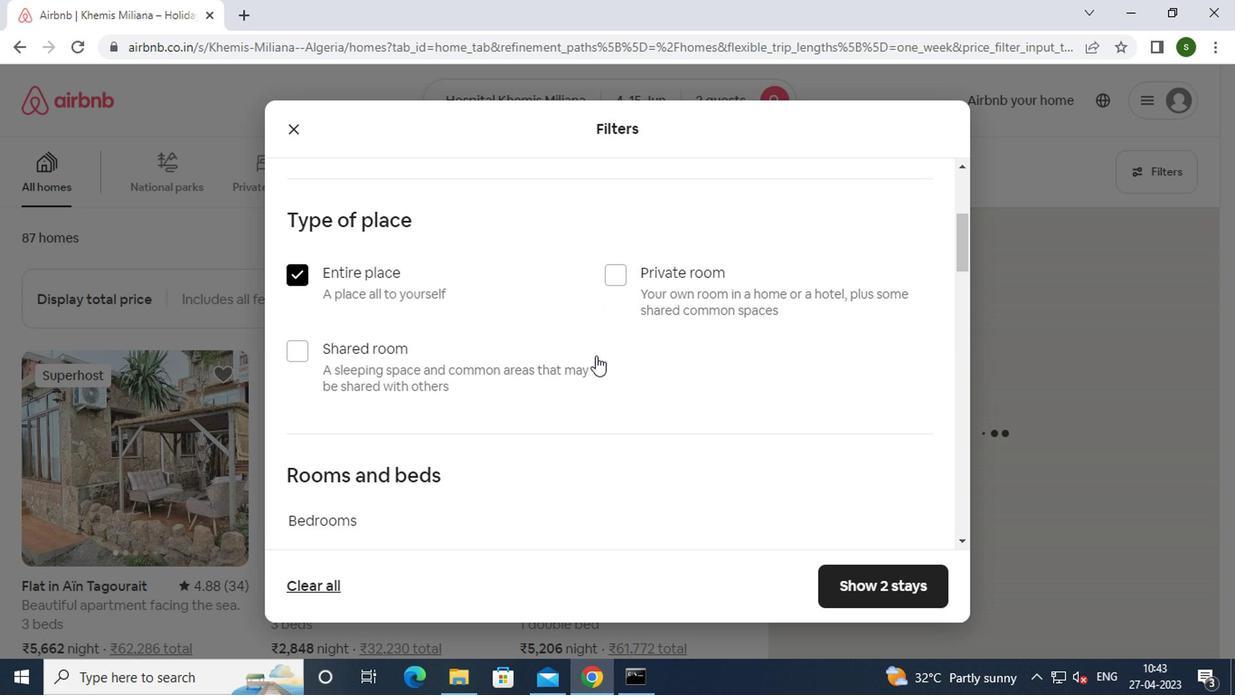 
Action: Mouse scrolled (590, 355) with delta (0, -1)
Screenshot: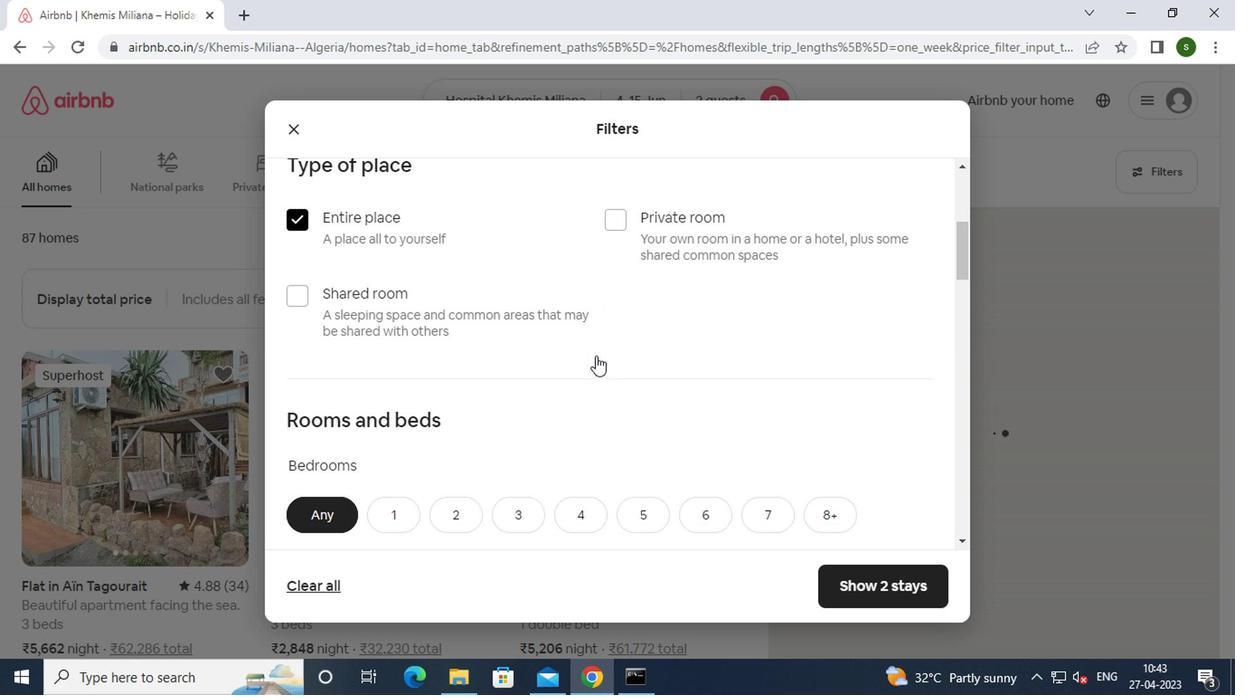 
Action: Mouse moved to (381, 295)
Screenshot: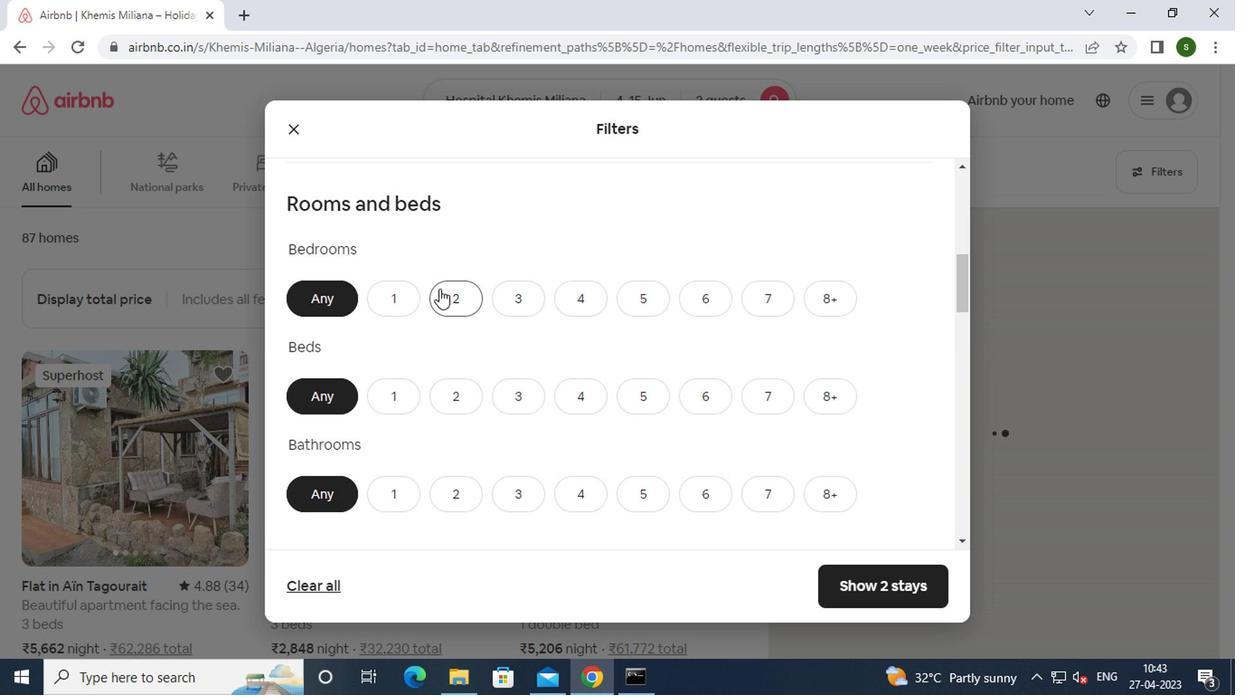 
Action: Mouse pressed left at (381, 295)
Screenshot: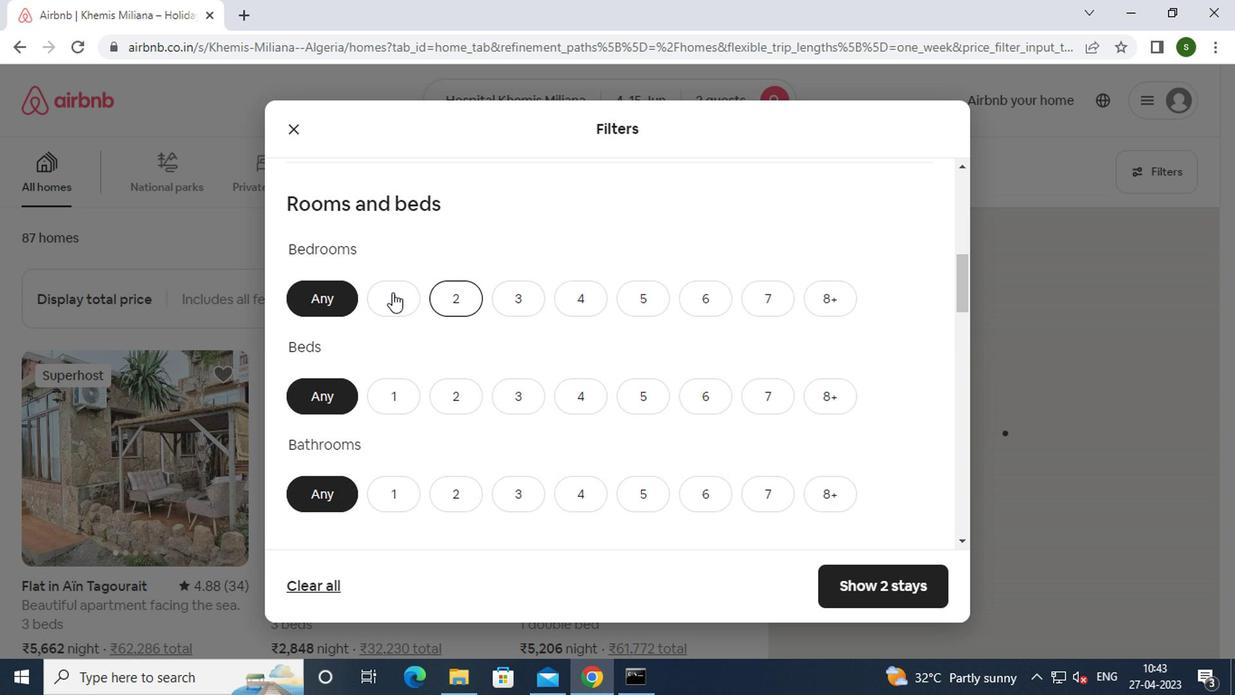 
Action: Mouse moved to (379, 397)
Screenshot: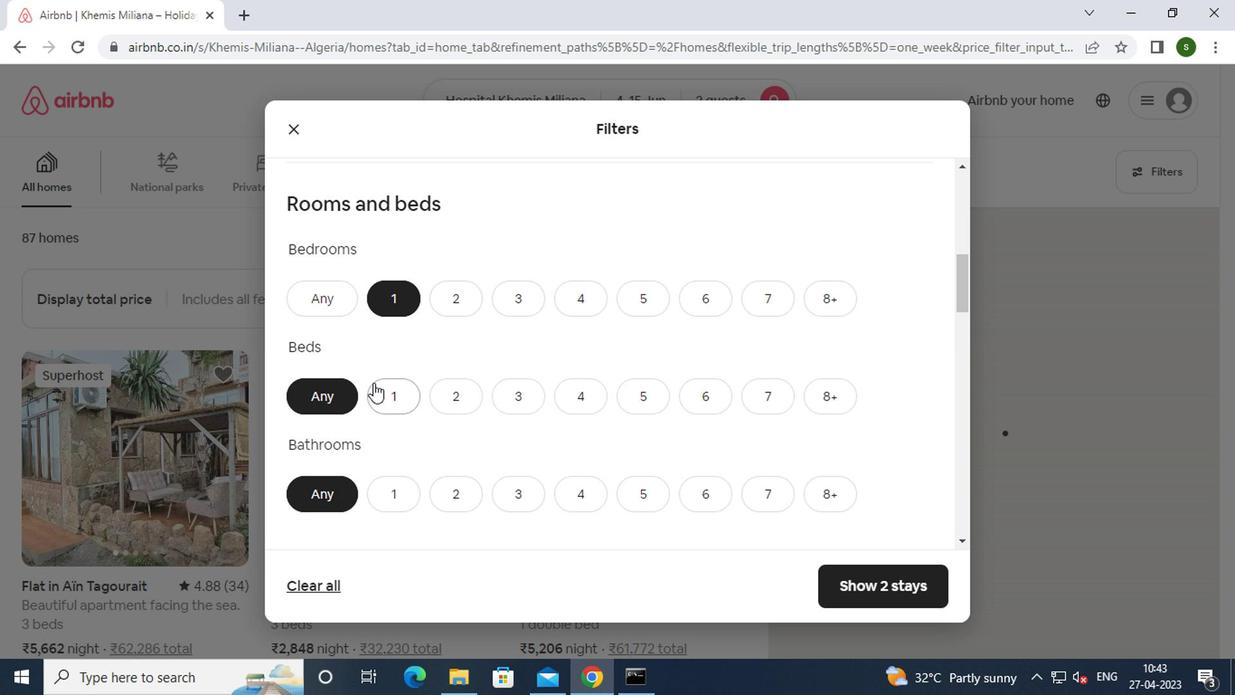 
Action: Mouse pressed left at (379, 397)
Screenshot: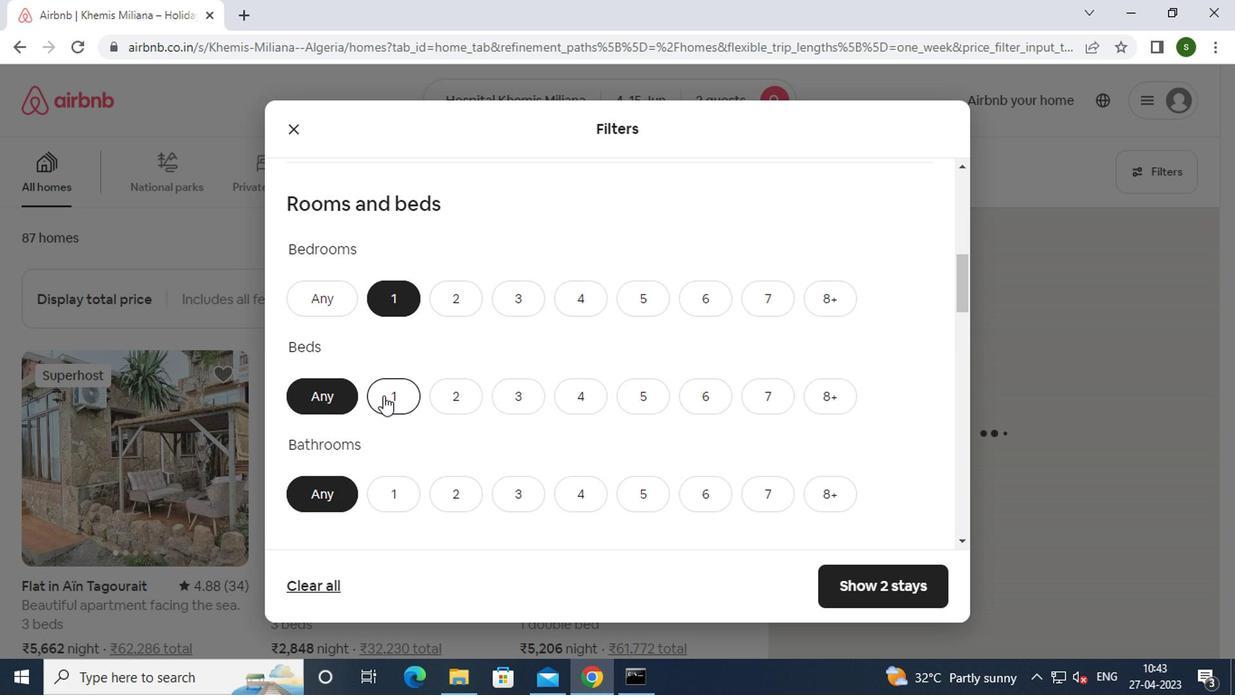
Action: Mouse moved to (390, 496)
Screenshot: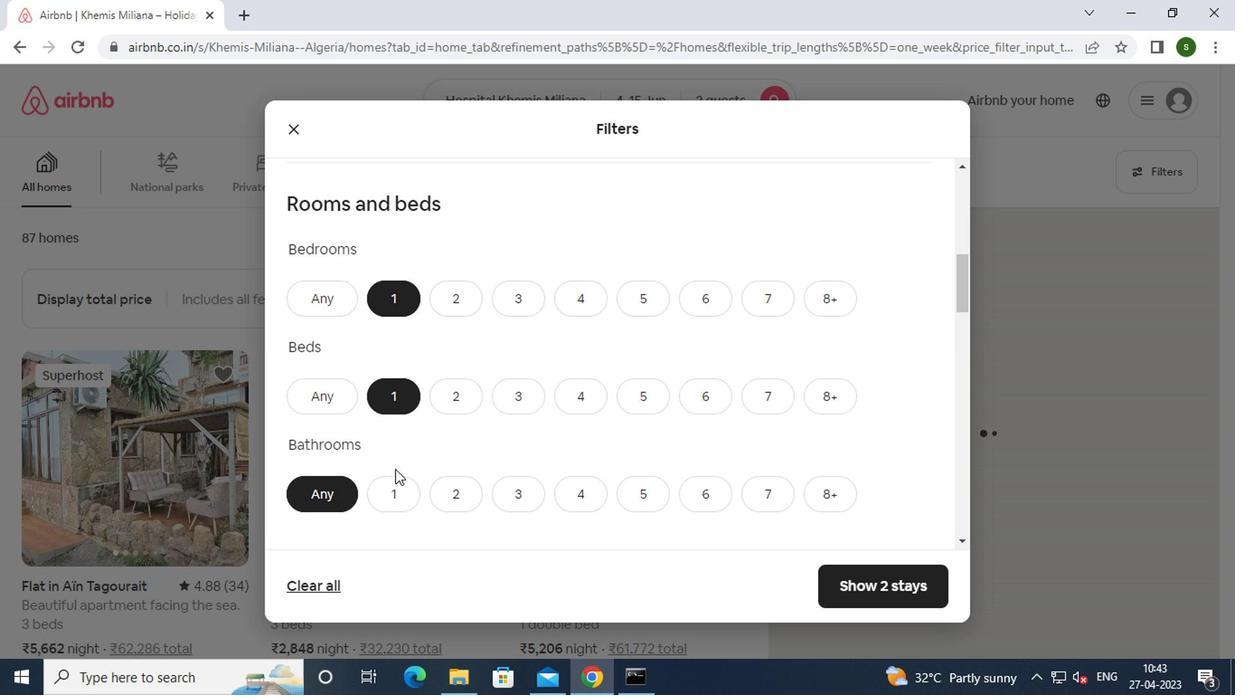 
Action: Mouse pressed left at (390, 496)
Screenshot: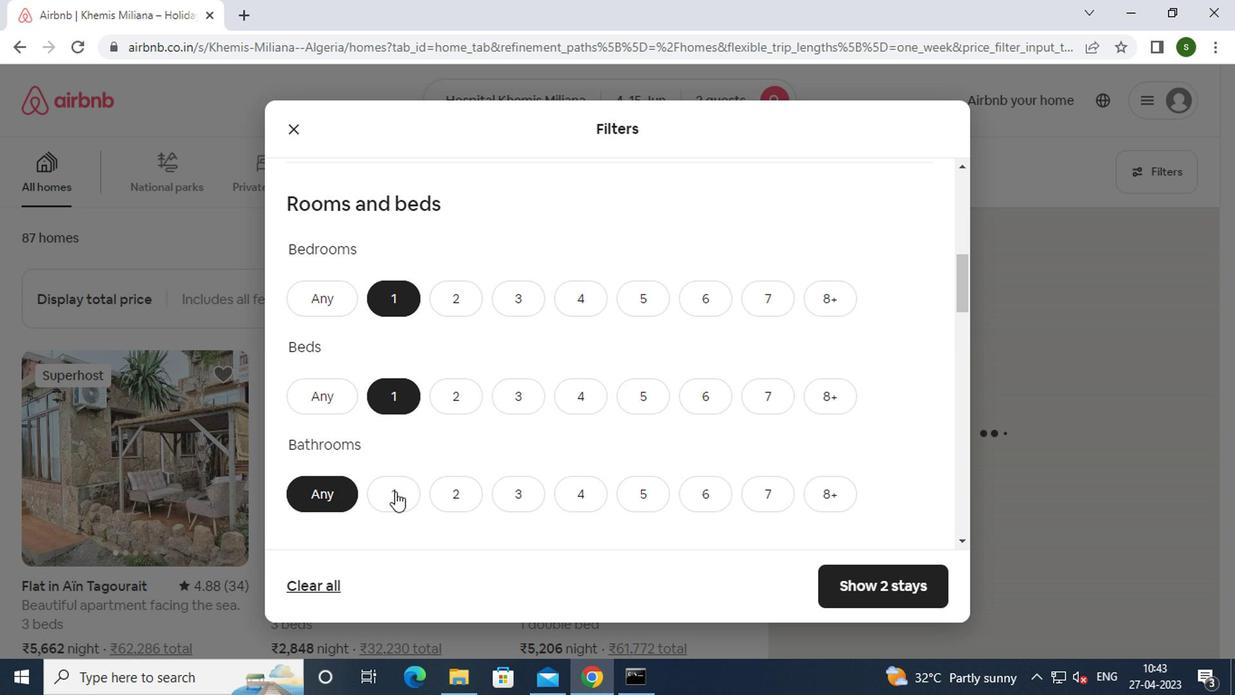 
Action: Mouse moved to (551, 415)
Screenshot: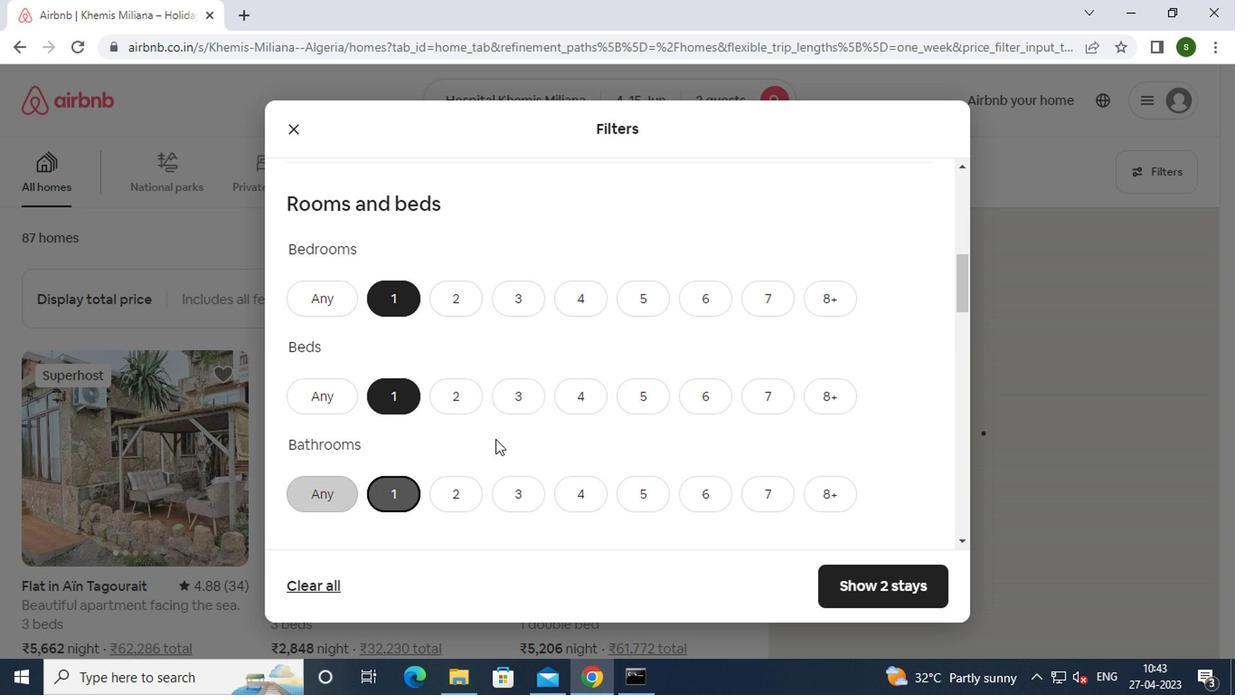 
Action: Mouse scrolled (551, 413) with delta (0, -1)
Screenshot: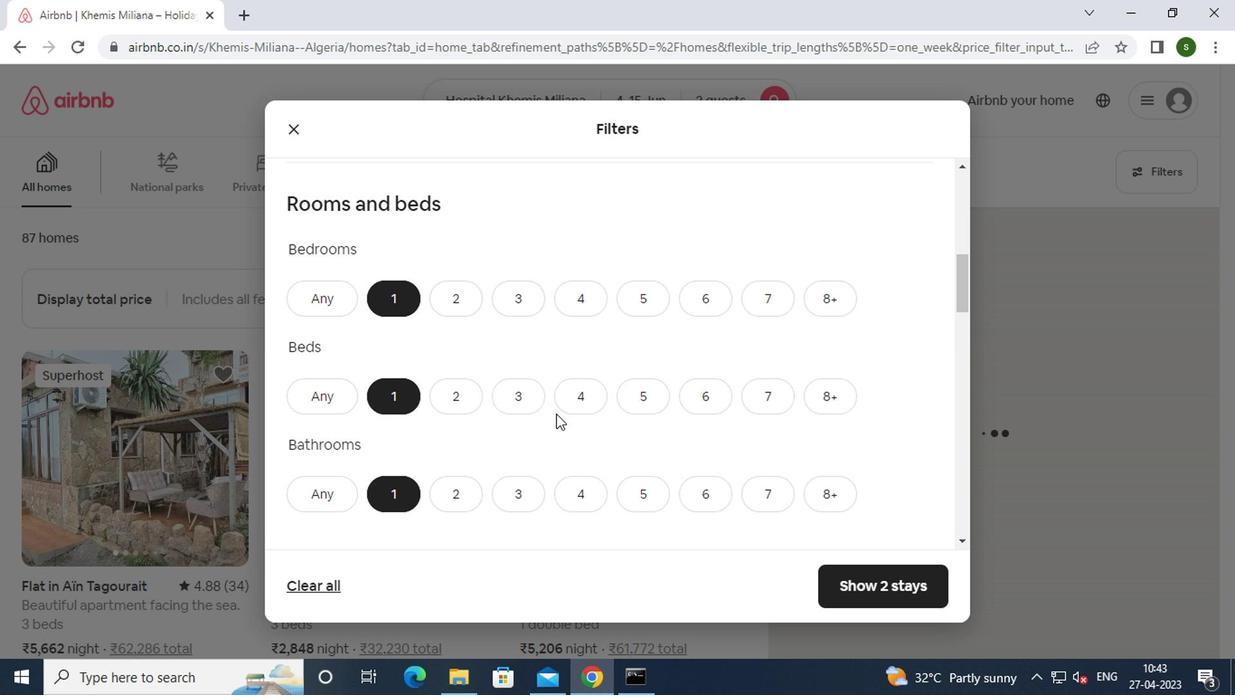 
Action: Mouse scrolled (551, 413) with delta (0, -1)
Screenshot: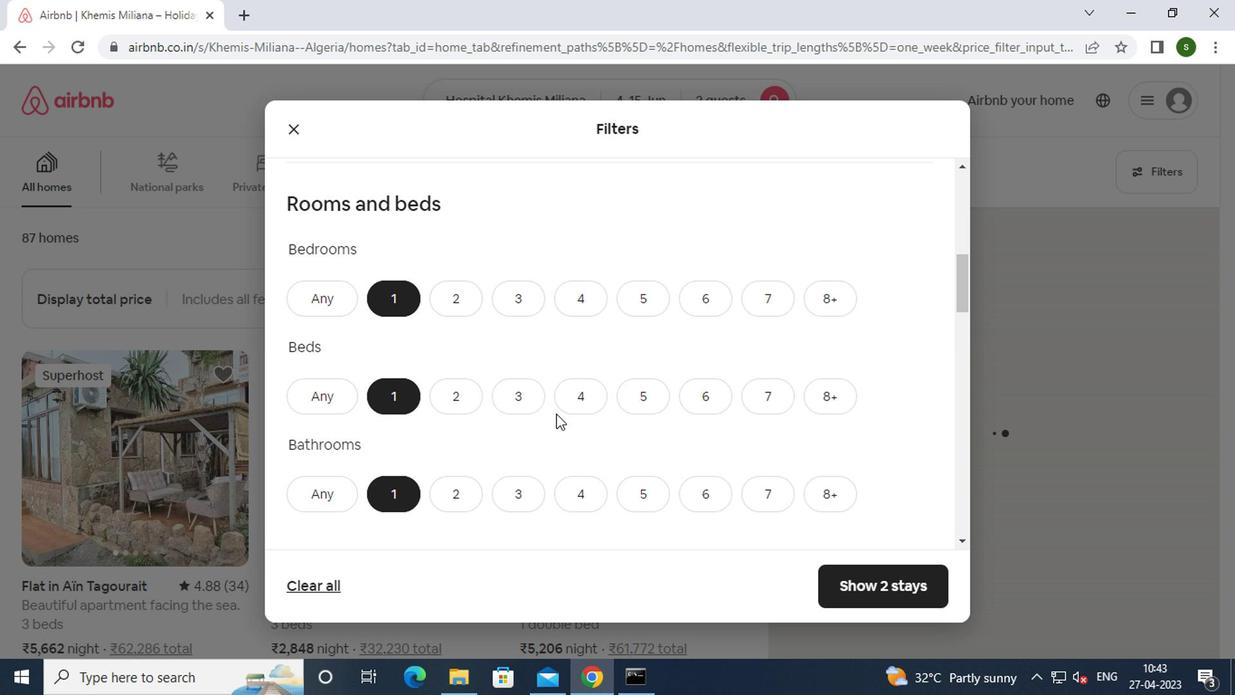 
Action: Mouse scrolled (551, 413) with delta (0, -1)
Screenshot: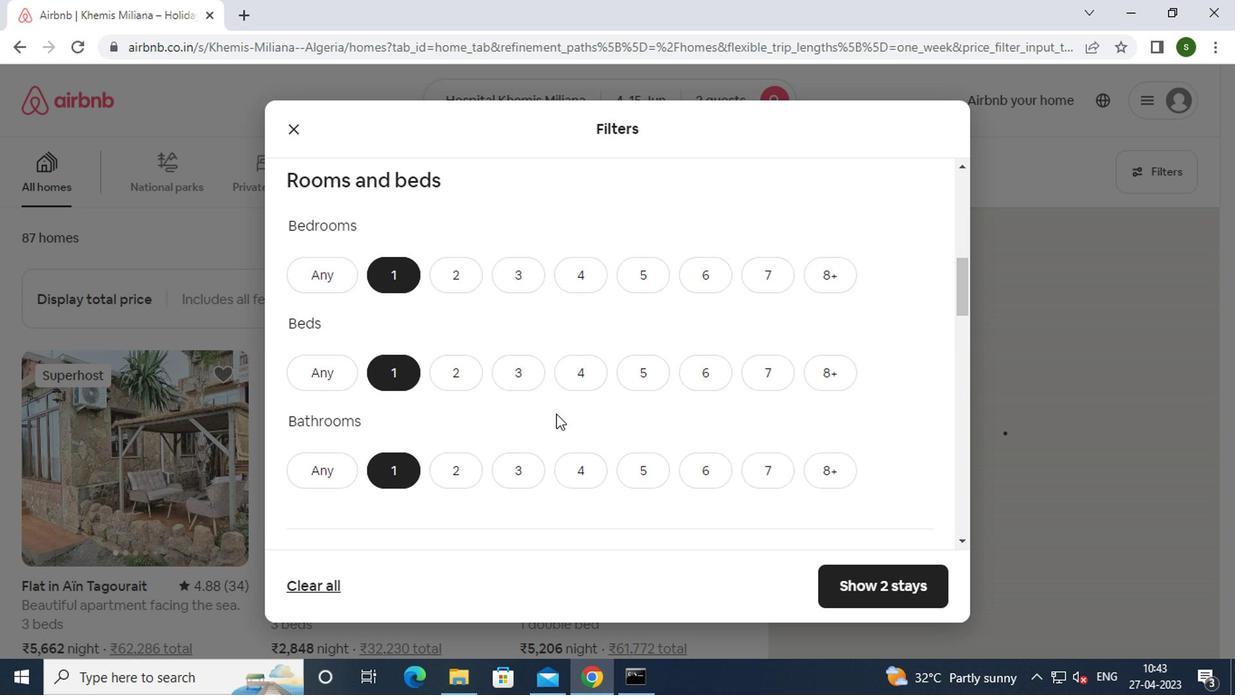 
Action: Mouse moved to (408, 404)
Screenshot: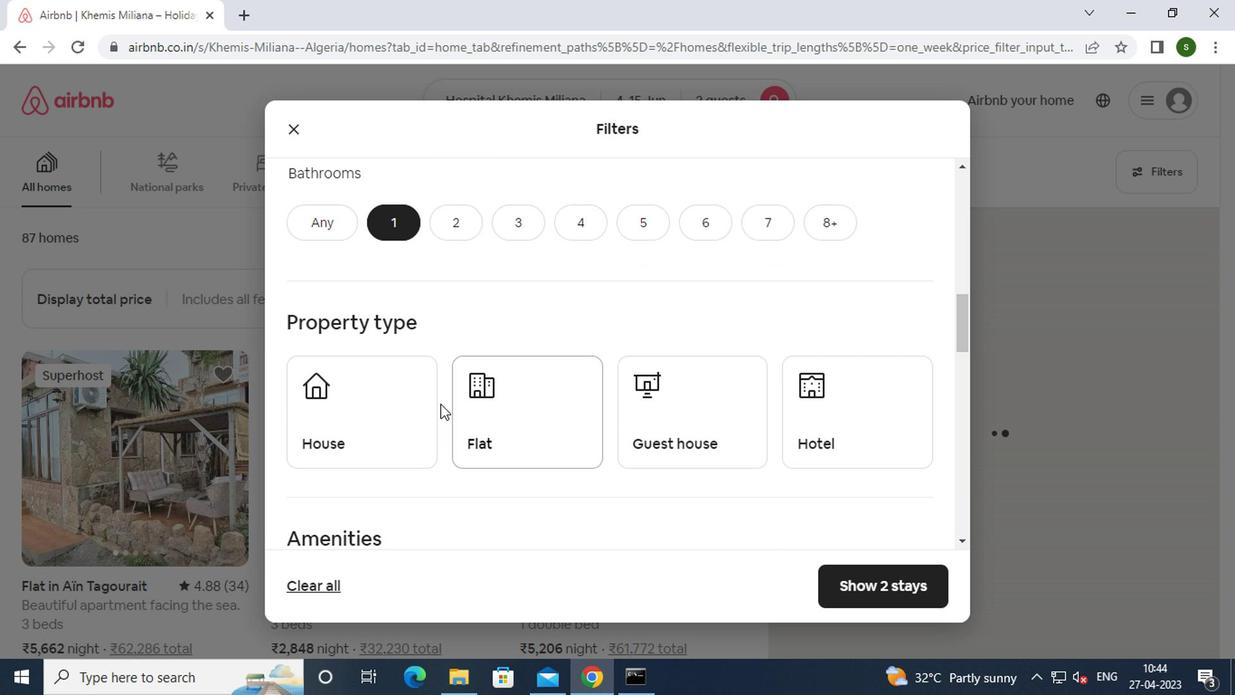 
Action: Mouse pressed left at (408, 404)
Screenshot: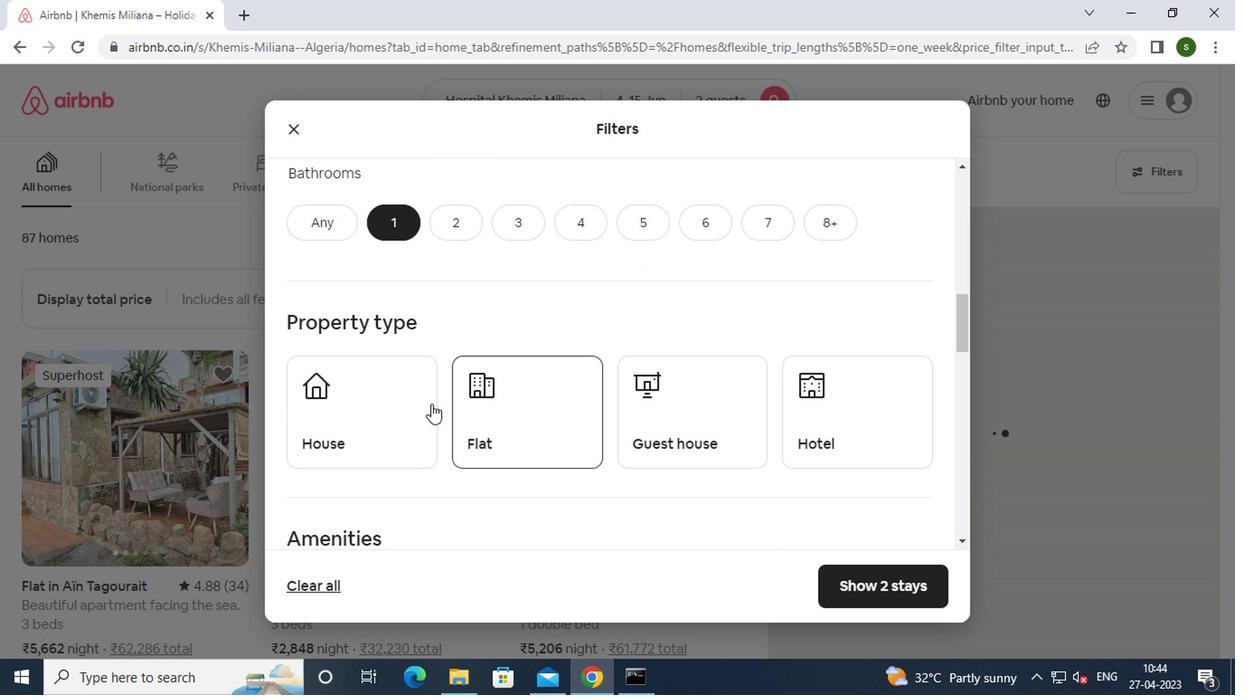 
Action: Mouse moved to (520, 411)
Screenshot: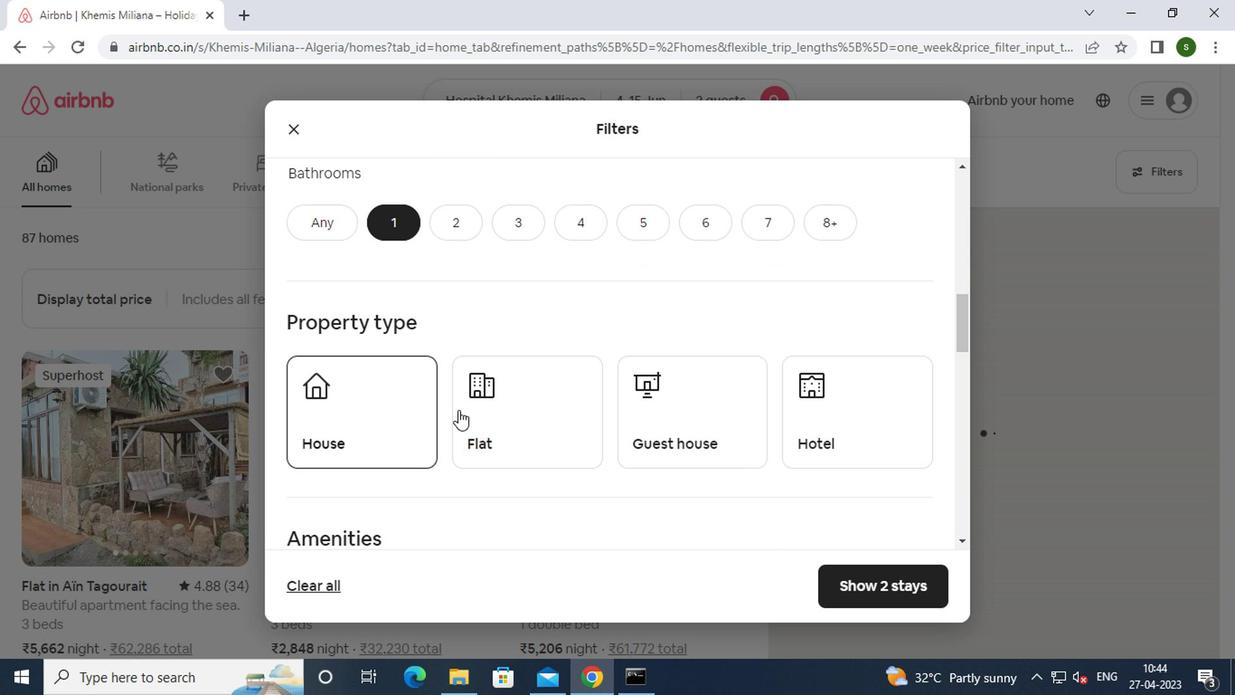 
Action: Mouse pressed left at (520, 411)
Screenshot: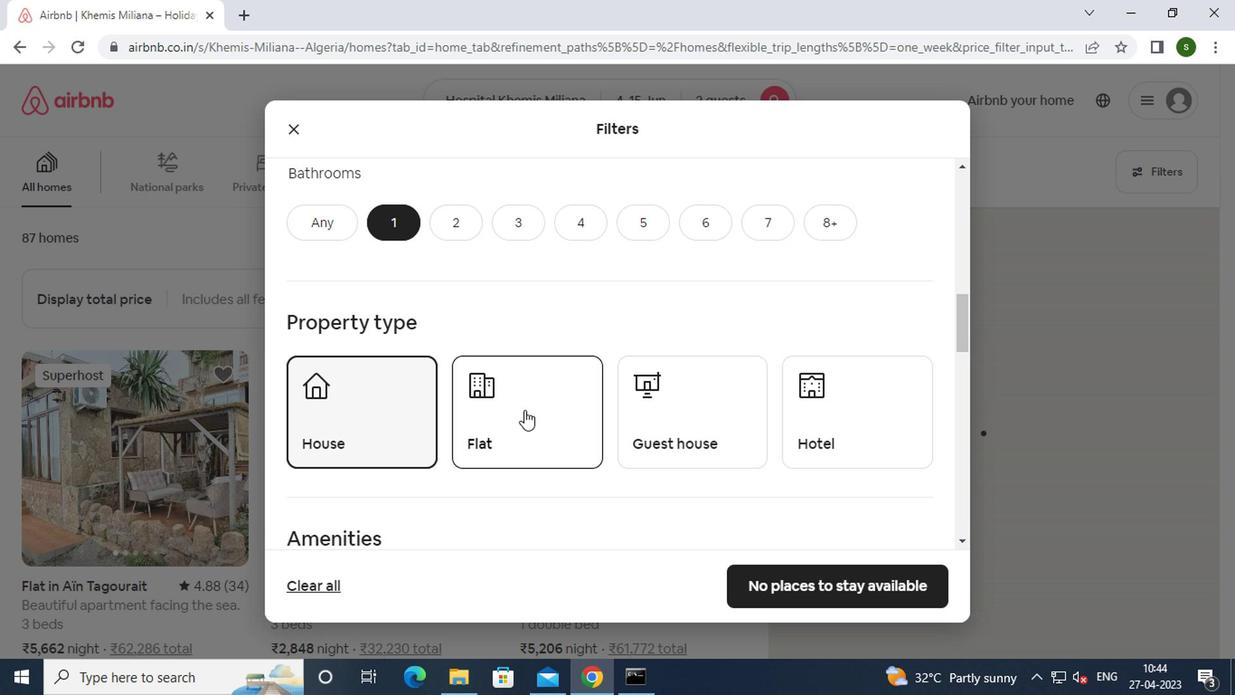 
Action: Mouse moved to (816, 434)
Screenshot: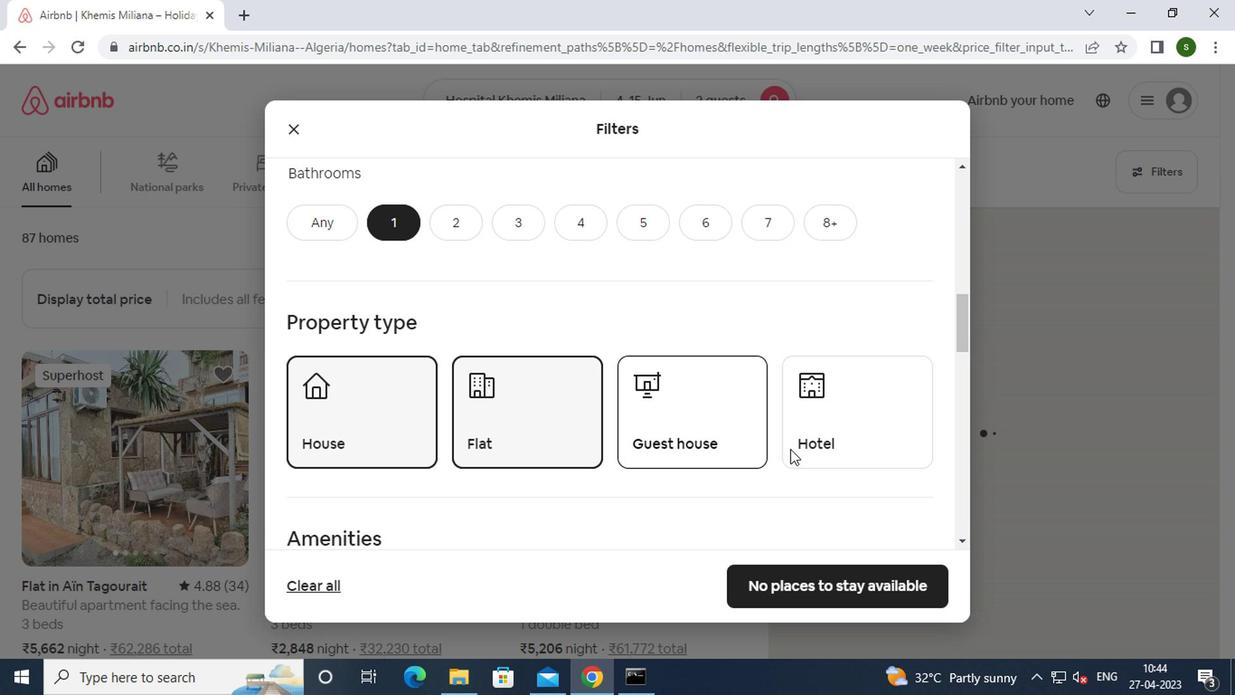 
Action: Mouse pressed left at (816, 434)
Screenshot: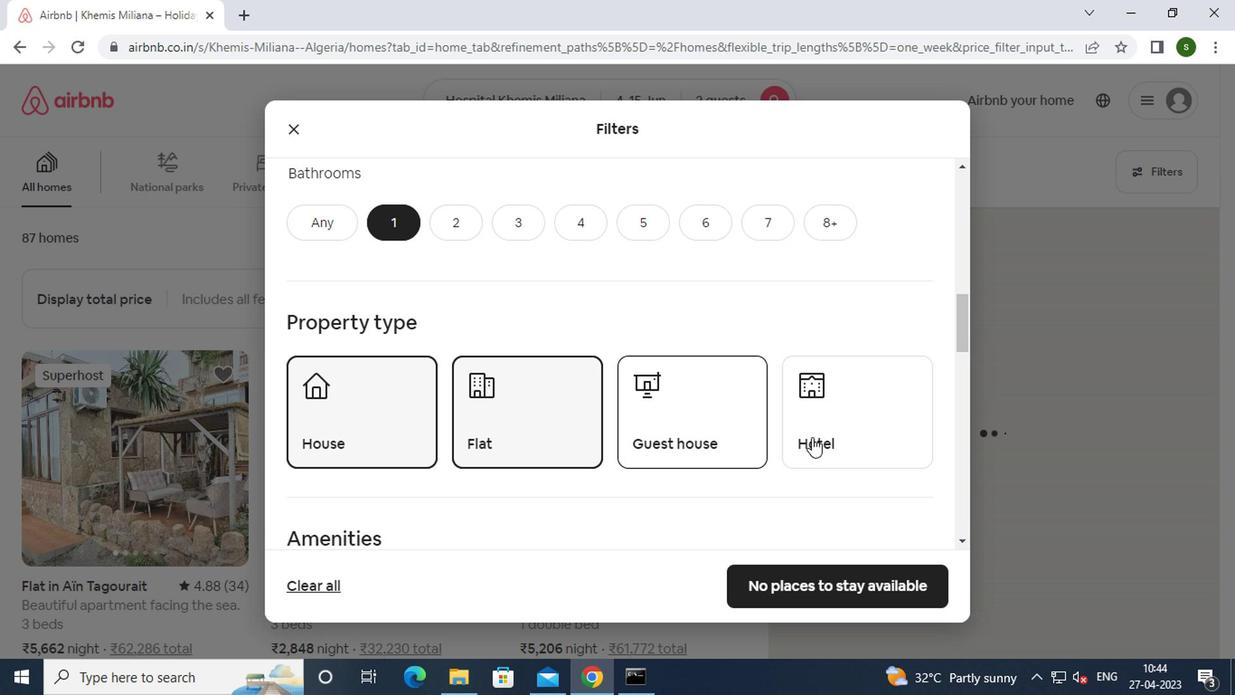 
Action: Mouse moved to (628, 366)
Screenshot: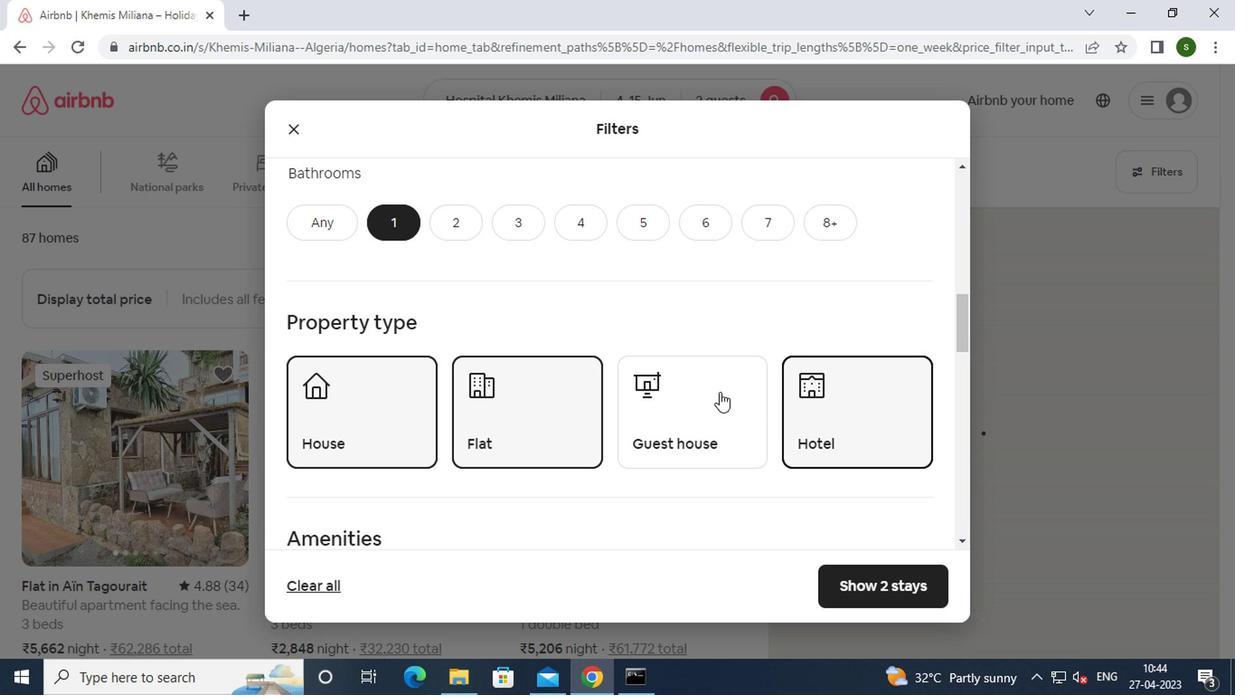
Action: Mouse scrolled (628, 366) with delta (0, 0)
Screenshot: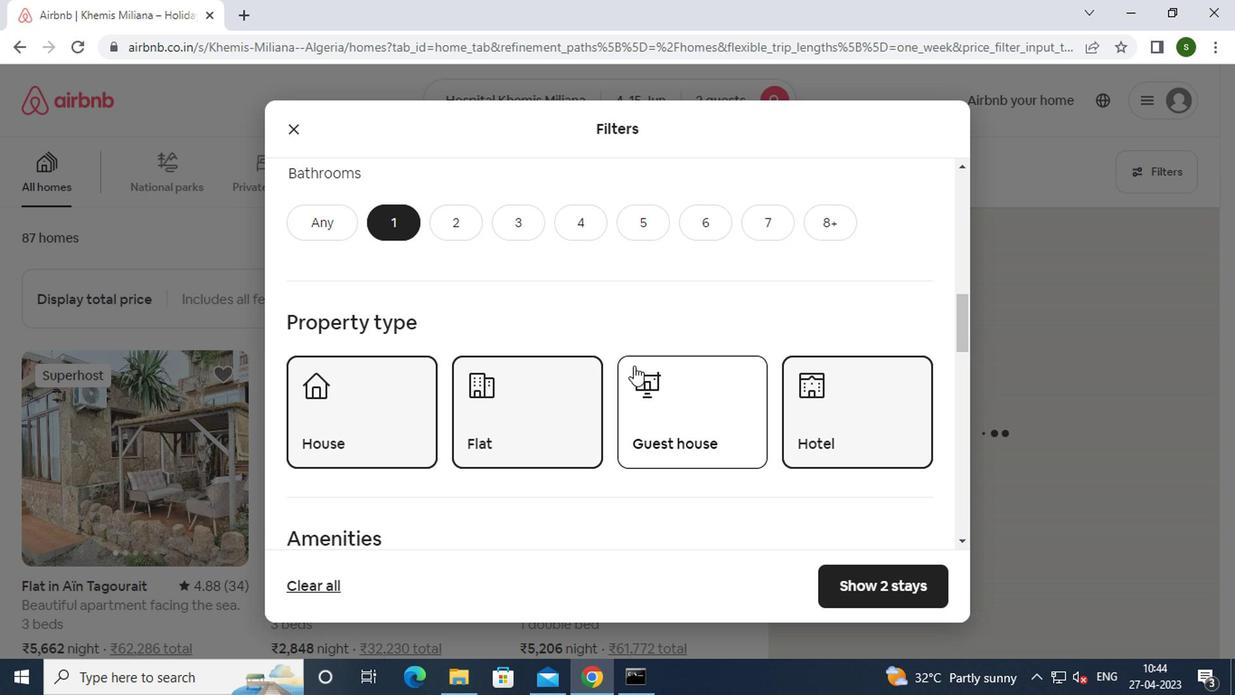 
Action: Mouse scrolled (628, 366) with delta (0, 0)
Screenshot: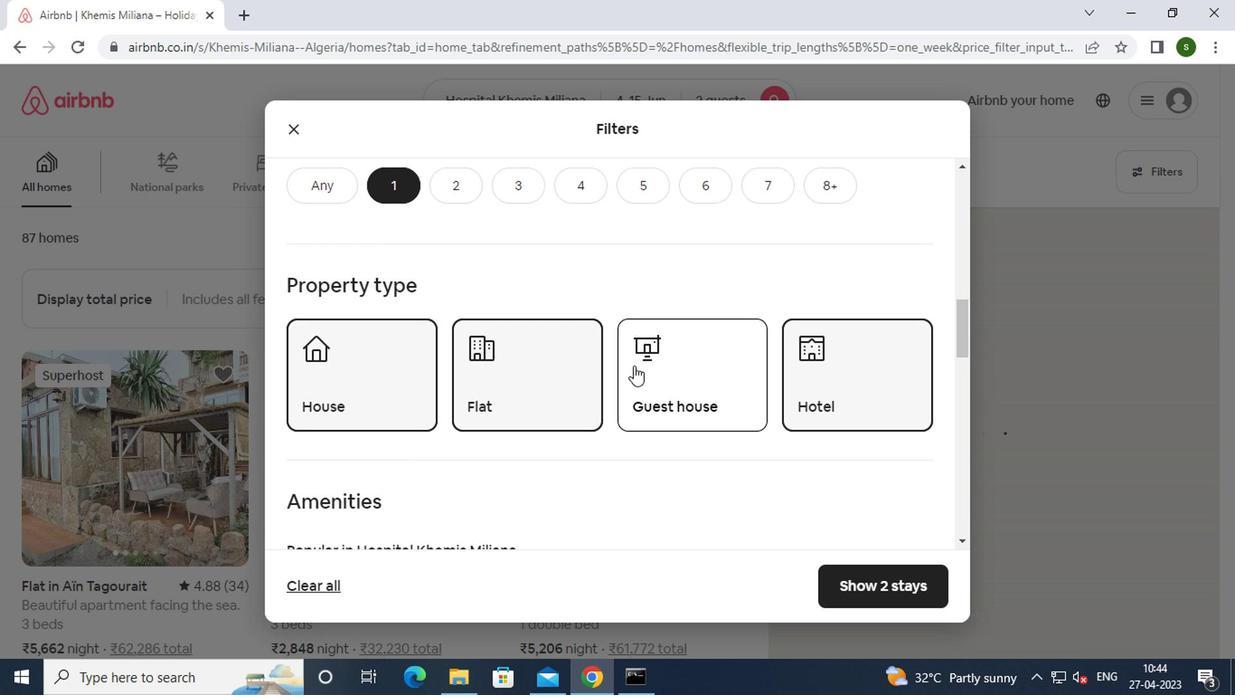 
Action: Mouse scrolled (628, 366) with delta (0, 0)
Screenshot: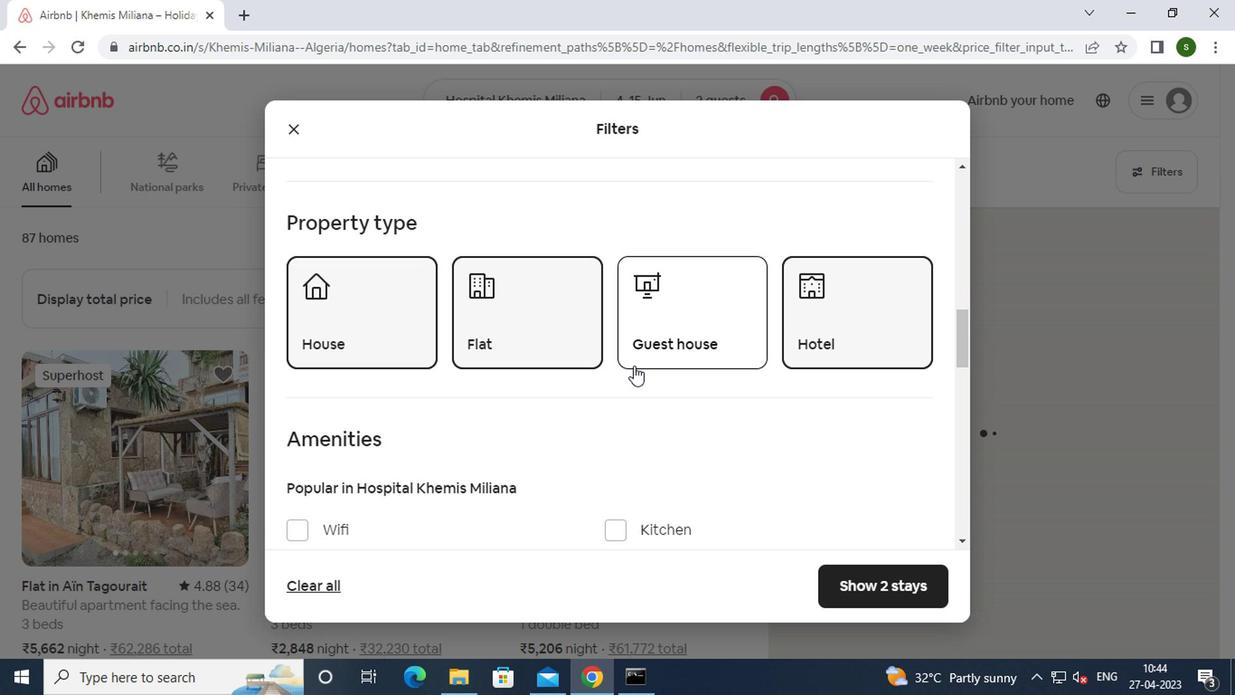 
Action: Mouse moved to (332, 479)
Screenshot: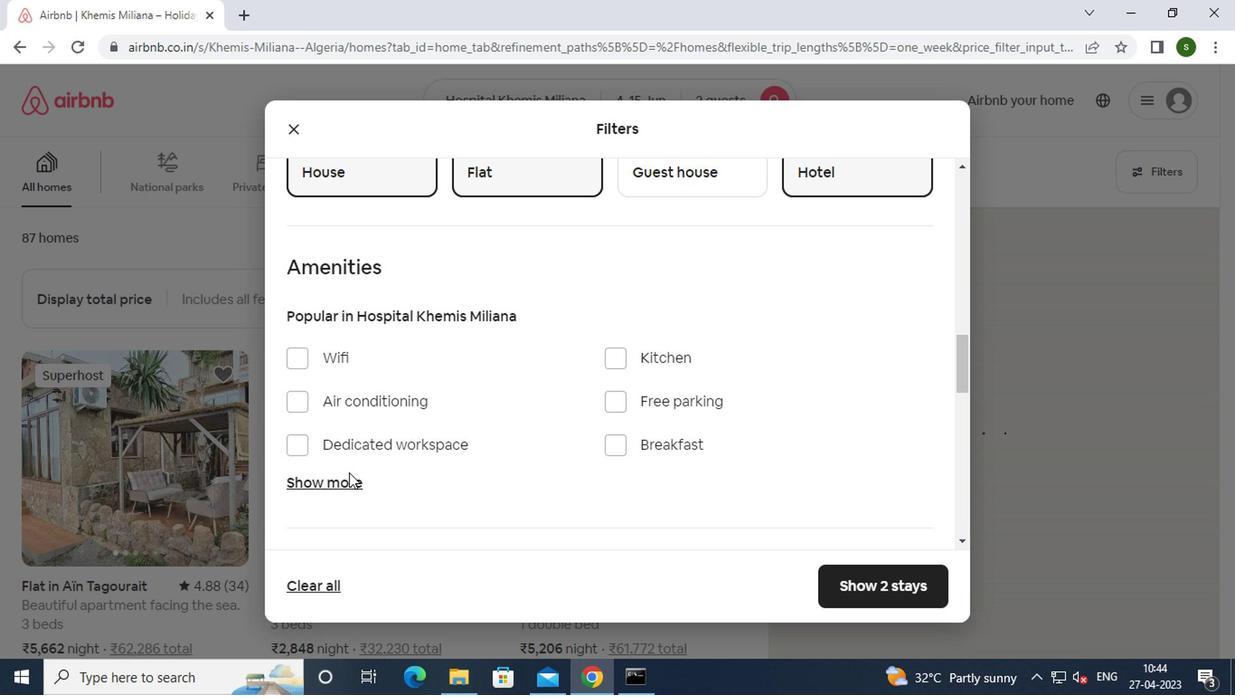 
Action: Mouse pressed left at (332, 479)
Screenshot: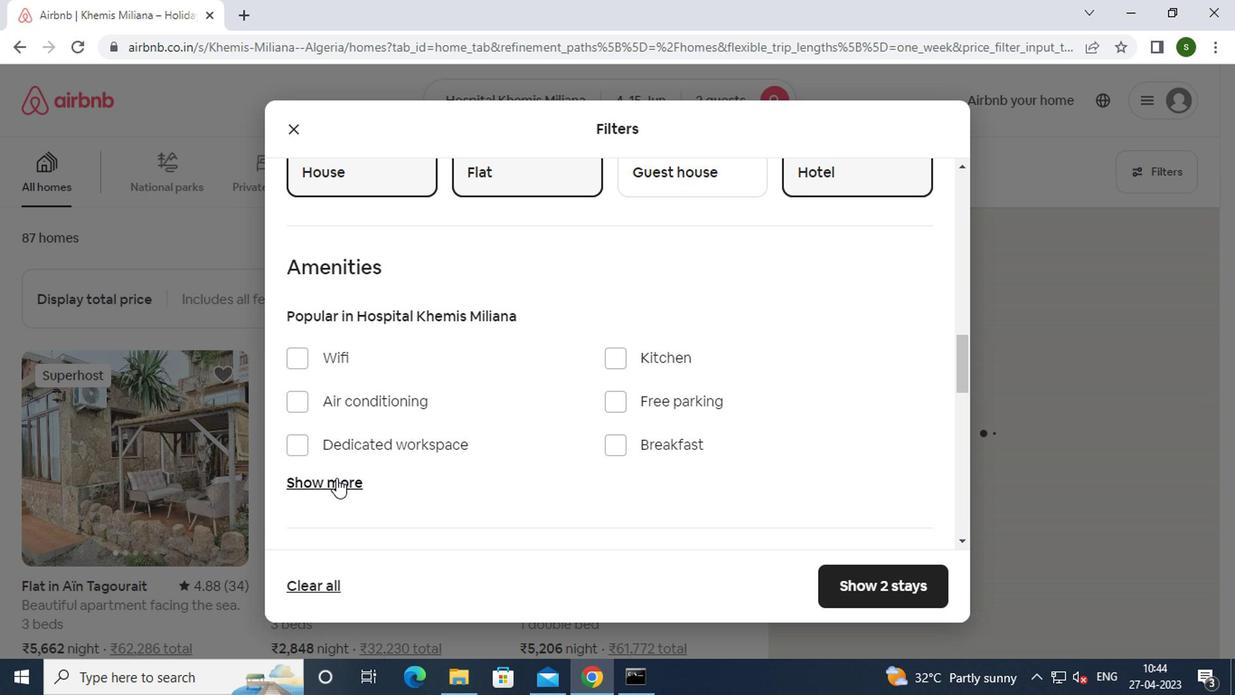 
Action: Mouse moved to (453, 450)
Screenshot: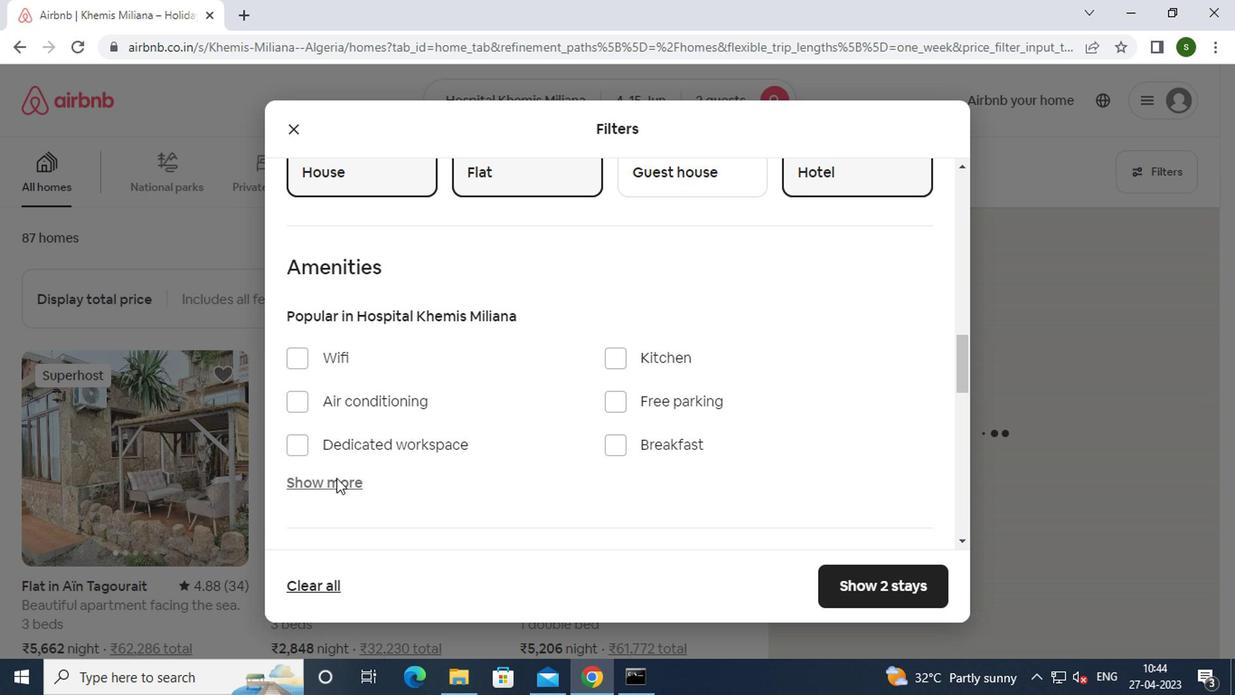 
Action: Mouse scrolled (453, 449) with delta (0, 0)
Screenshot: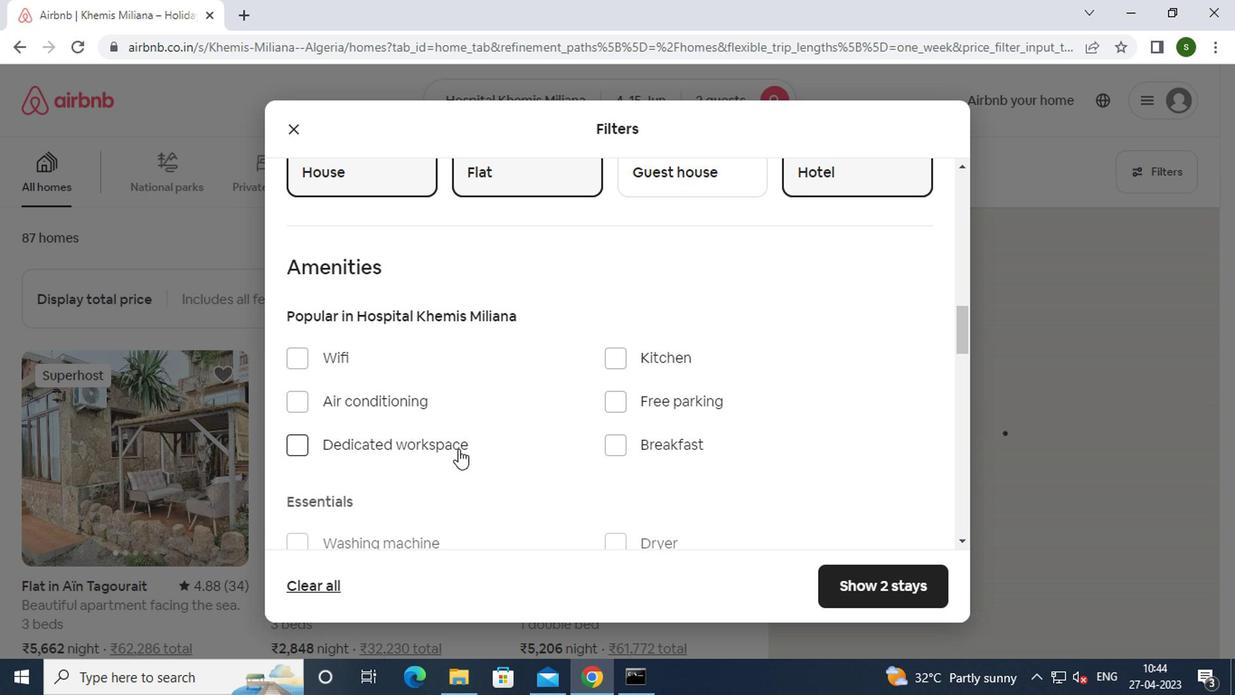 
Action: Mouse moved to (433, 452)
Screenshot: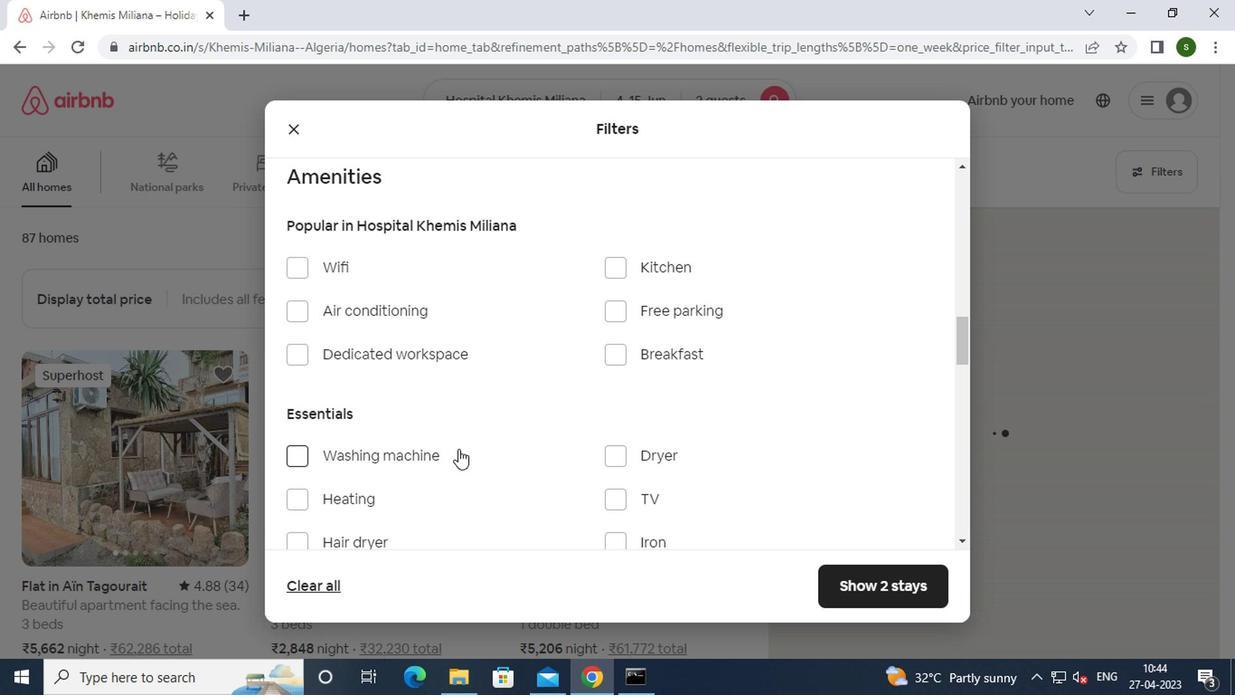 
Action: Mouse pressed left at (433, 452)
Screenshot: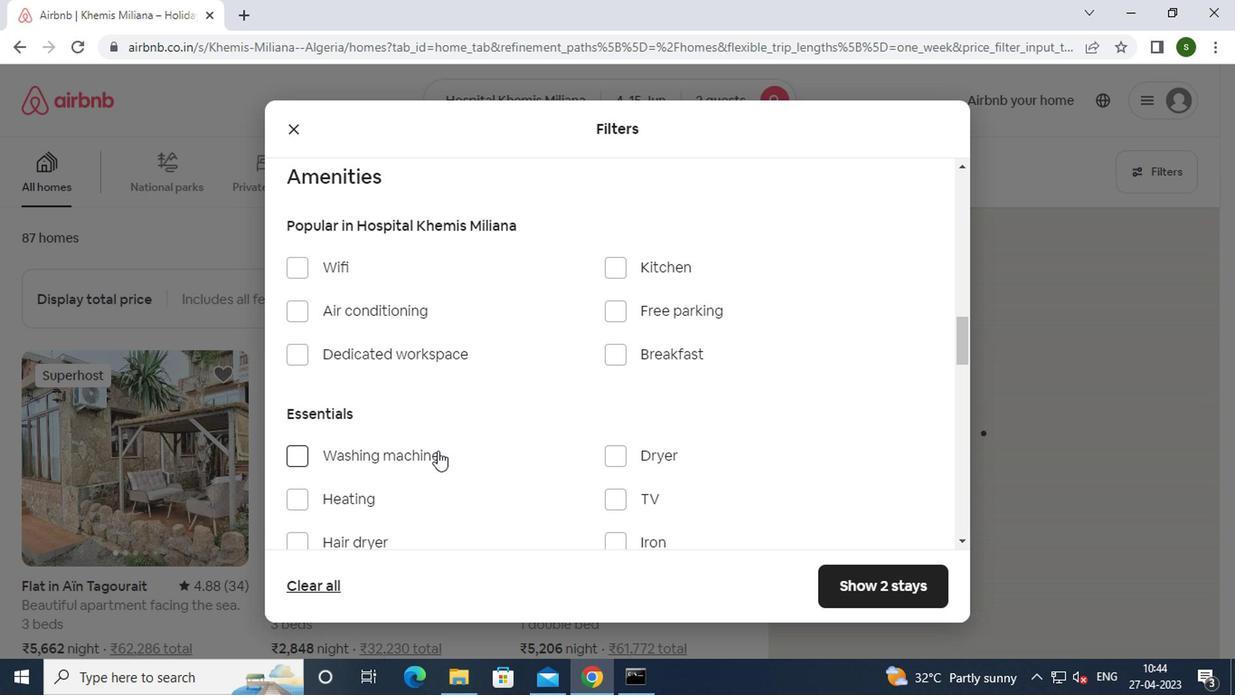 
Action: Mouse moved to (760, 371)
Screenshot: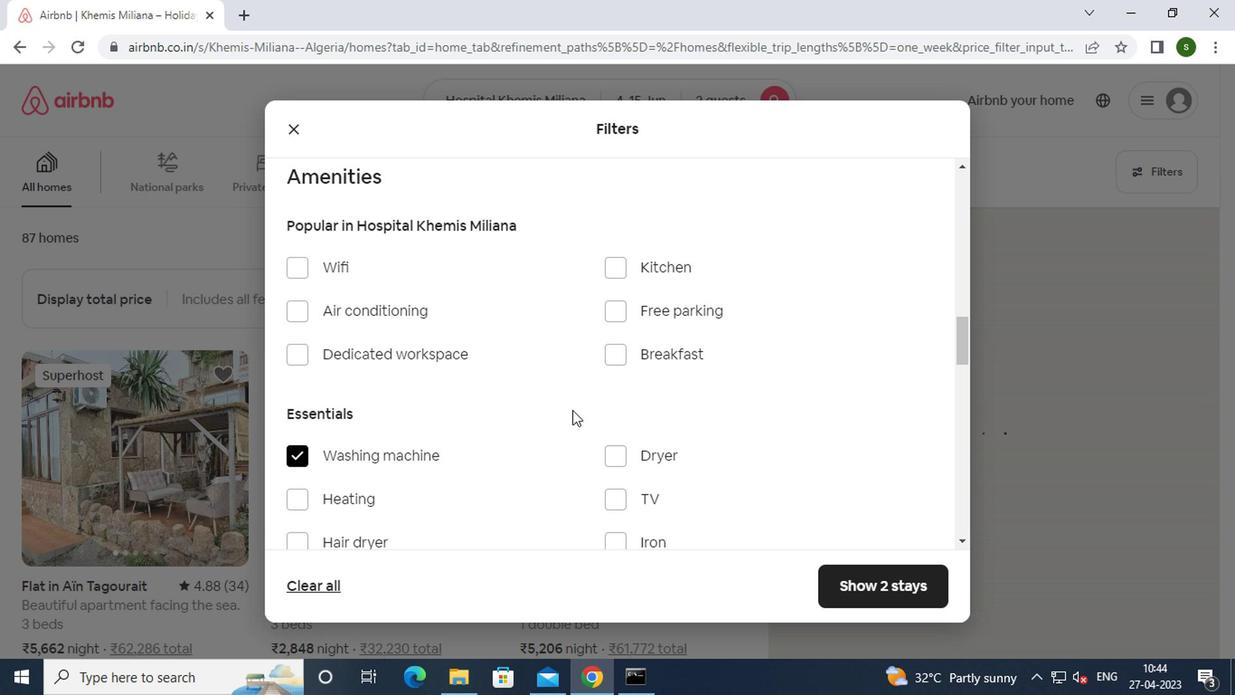 
Action: Mouse scrolled (760, 370) with delta (0, 0)
Screenshot: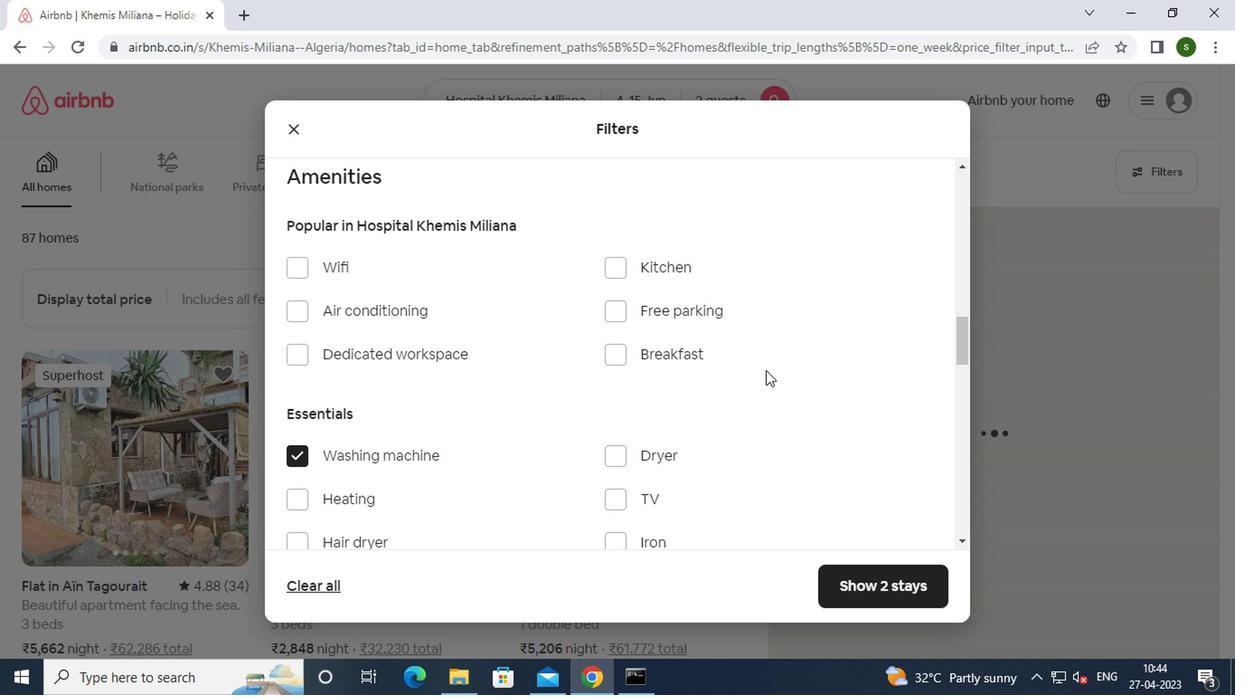 
Action: Mouse scrolled (760, 370) with delta (0, 0)
Screenshot: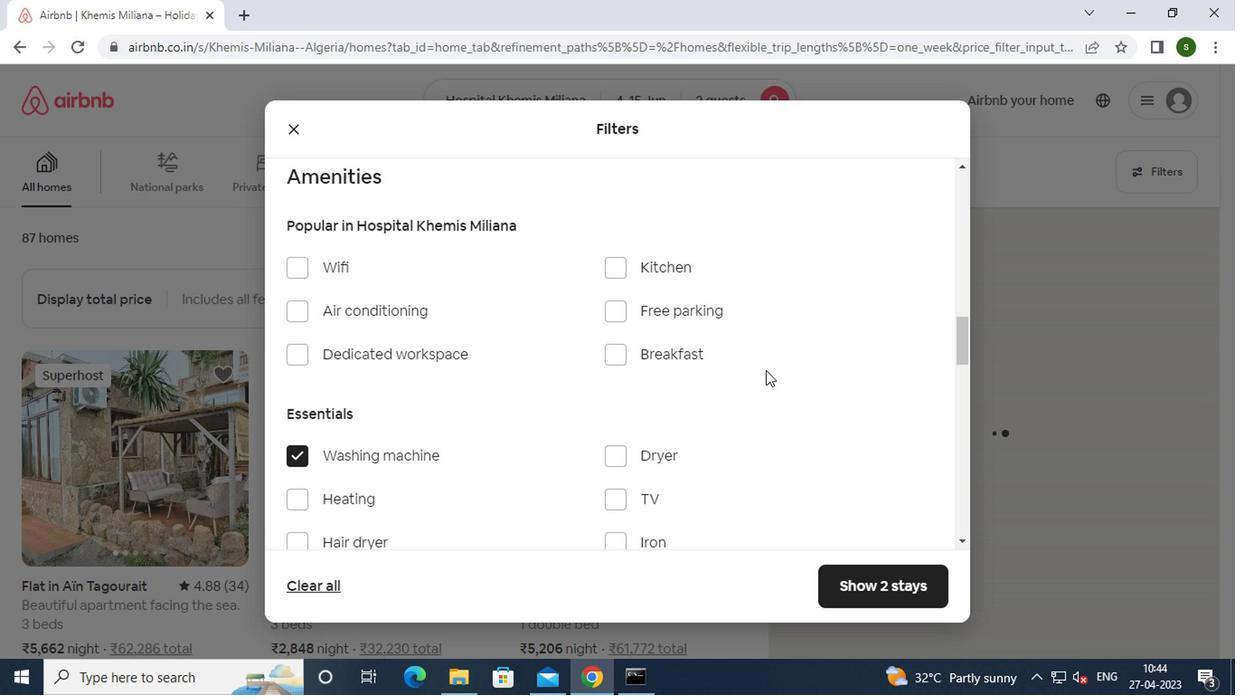 
Action: Mouse scrolled (760, 370) with delta (0, 0)
Screenshot: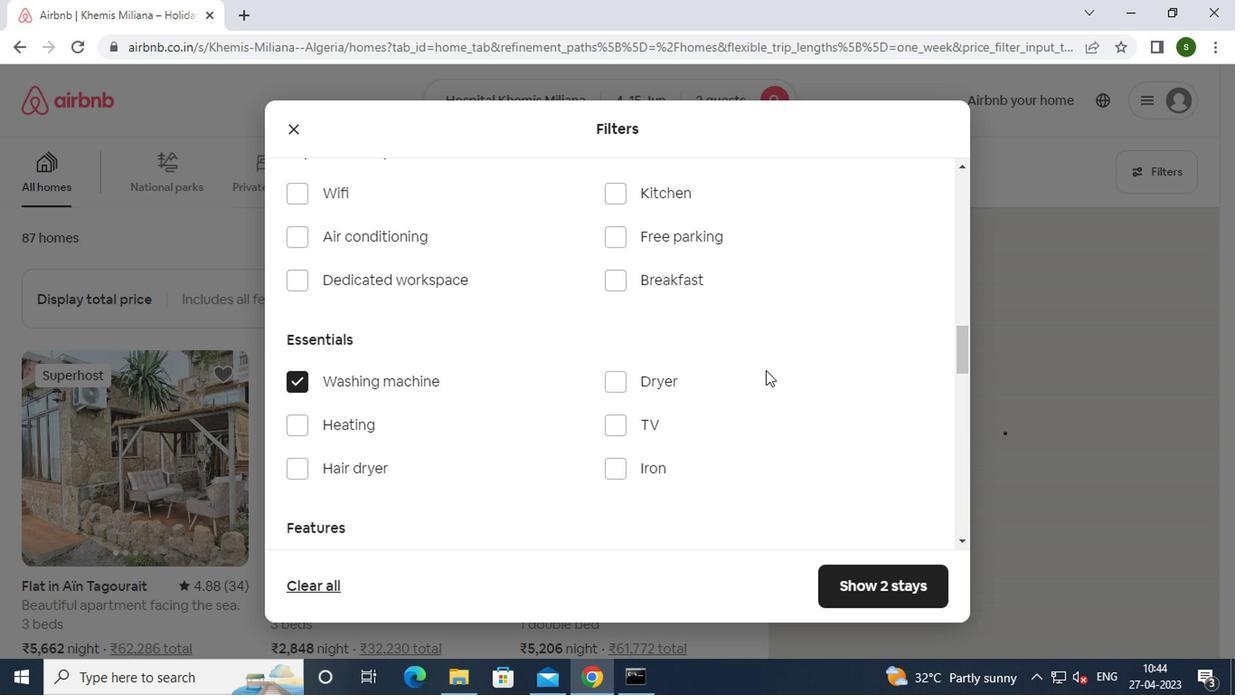 
Action: Mouse moved to (765, 384)
Screenshot: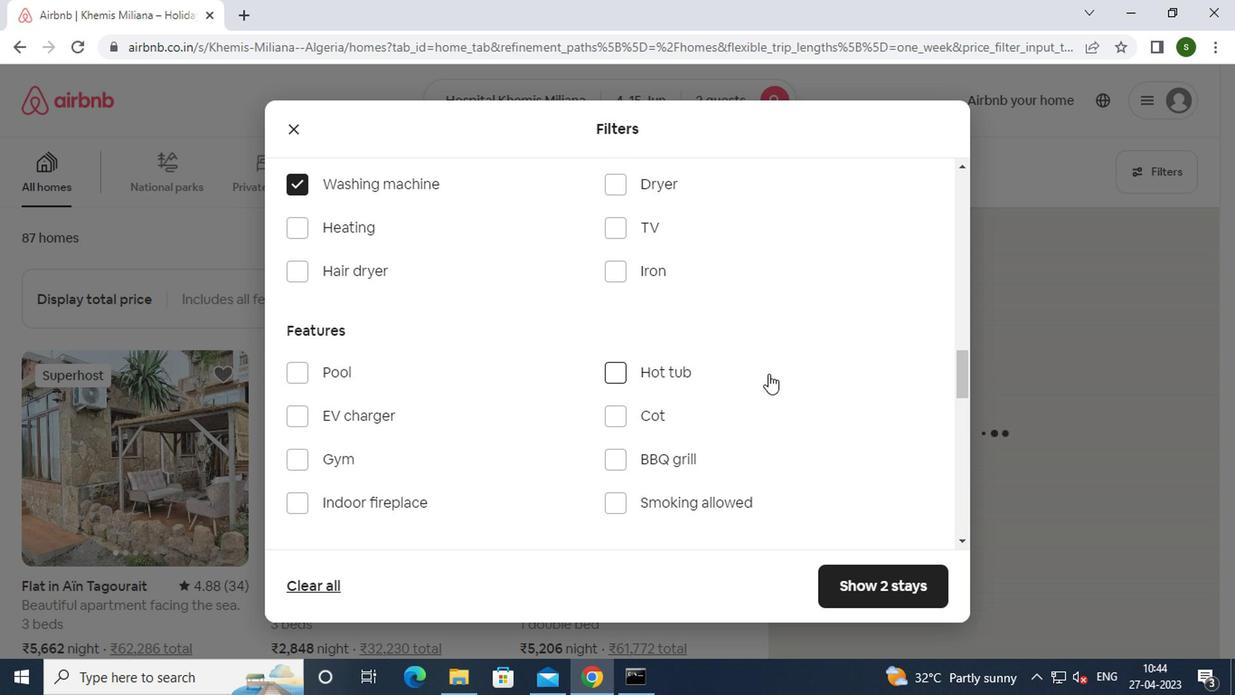 
Action: Mouse scrolled (765, 384) with delta (0, 0)
Screenshot: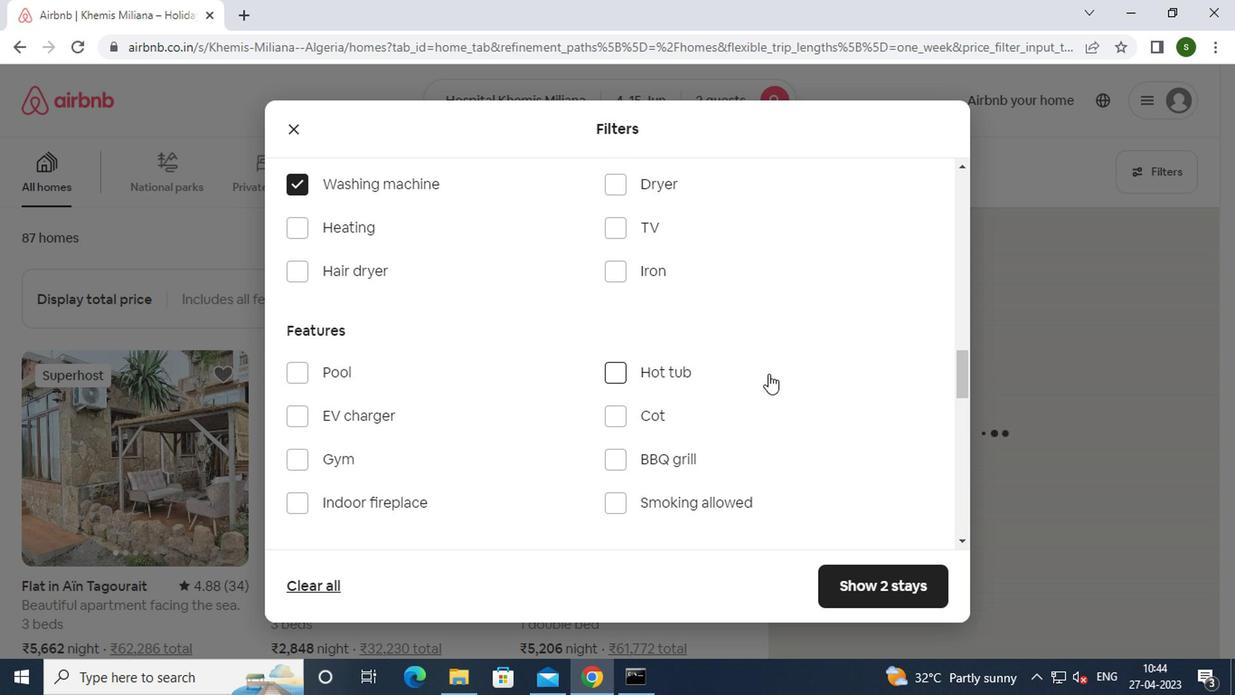 
Action: Mouse moved to (765, 384)
Screenshot: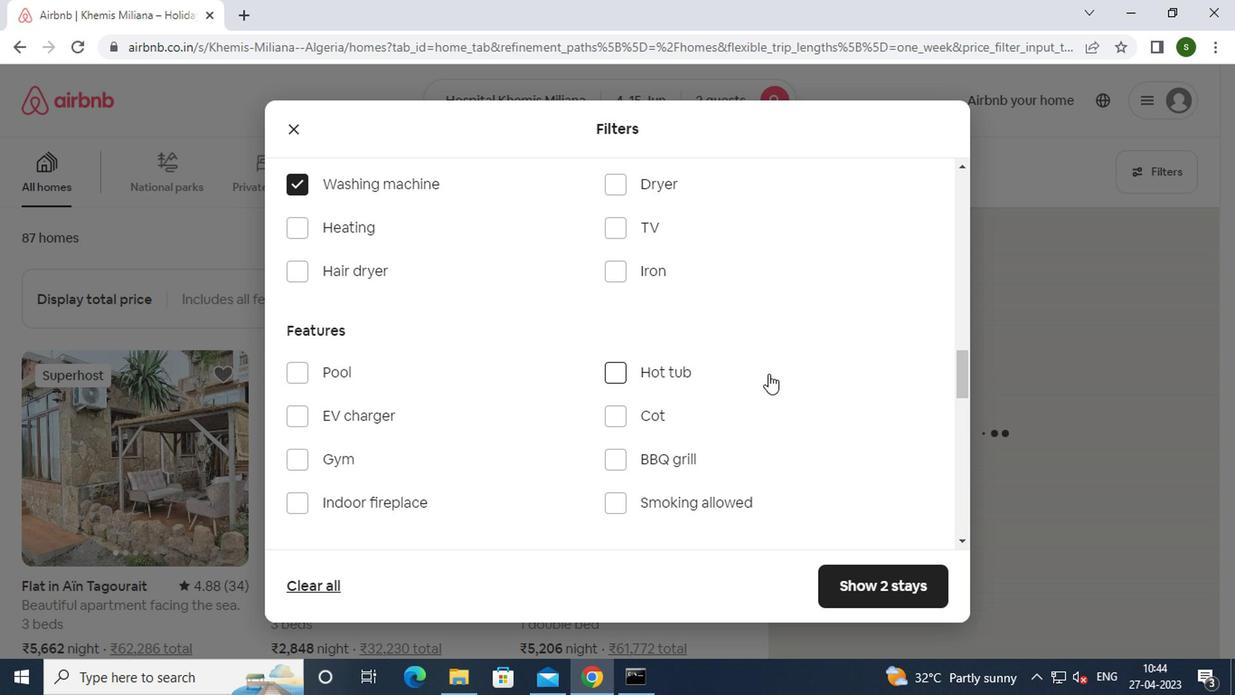 
Action: Mouse scrolled (765, 384) with delta (0, 0)
Screenshot: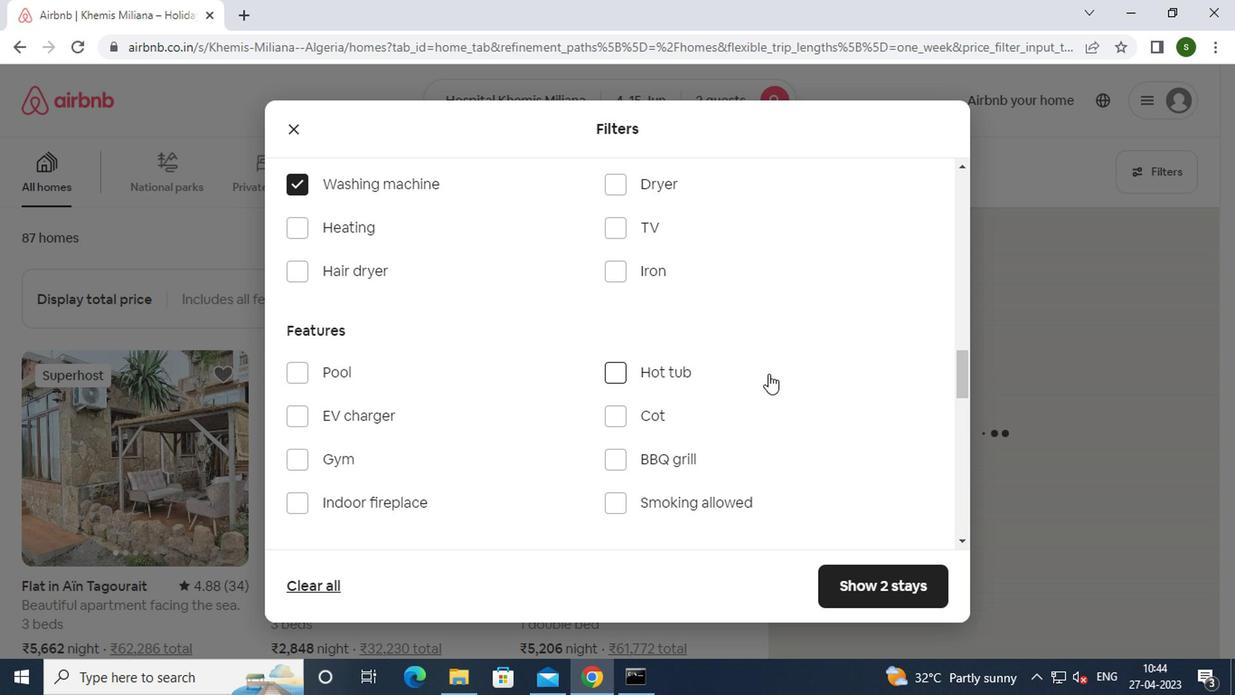 
Action: Mouse moved to (765, 386)
Screenshot: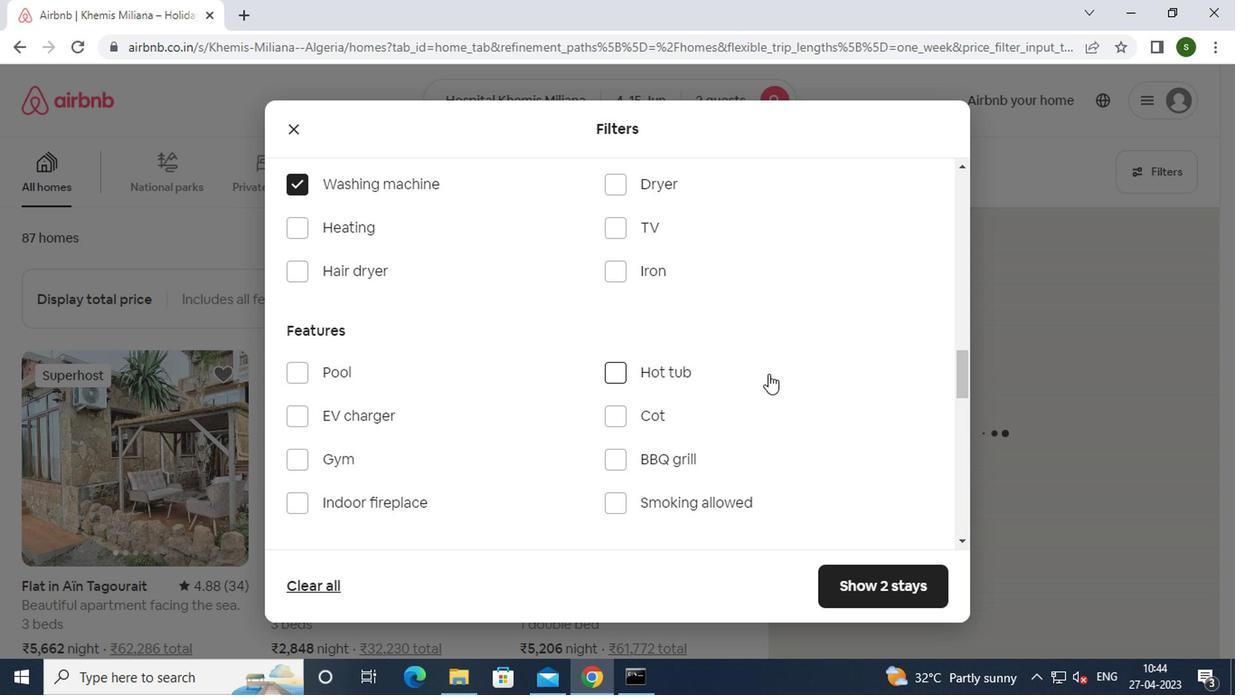 
Action: Mouse scrolled (765, 384) with delta (0, -1)
Screenshot: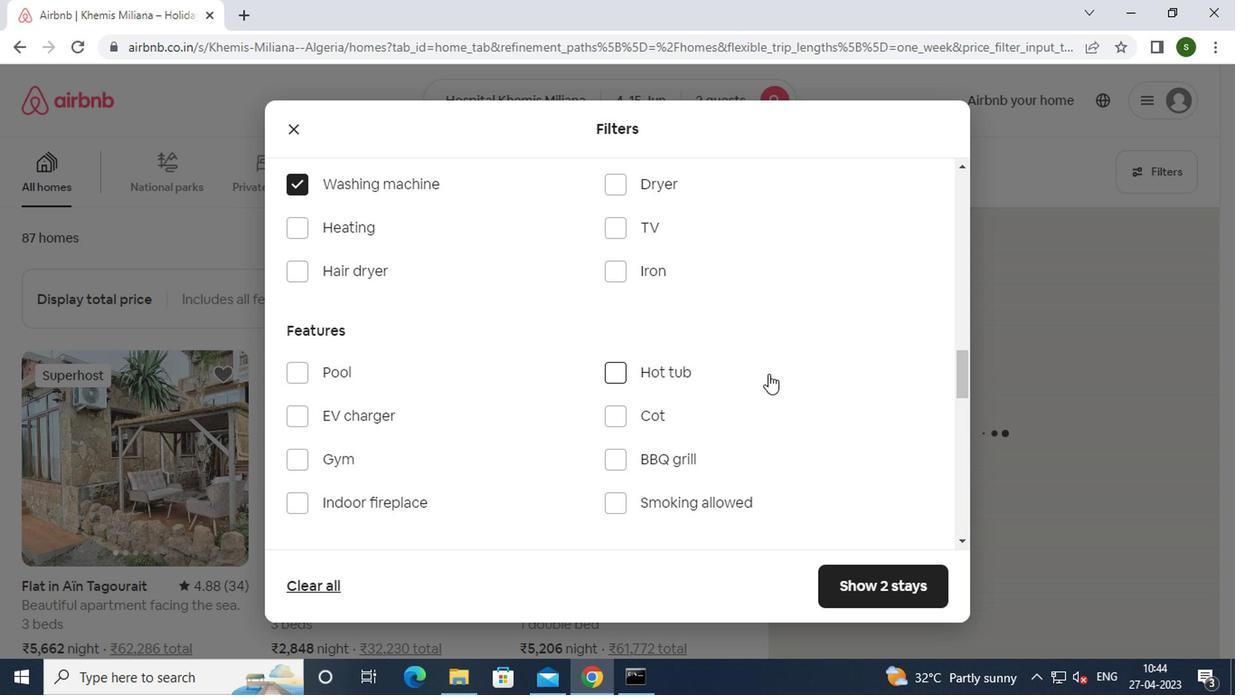 
Action: Mouse scrolled (765, 384) with delta (0, -1)
Screenshot: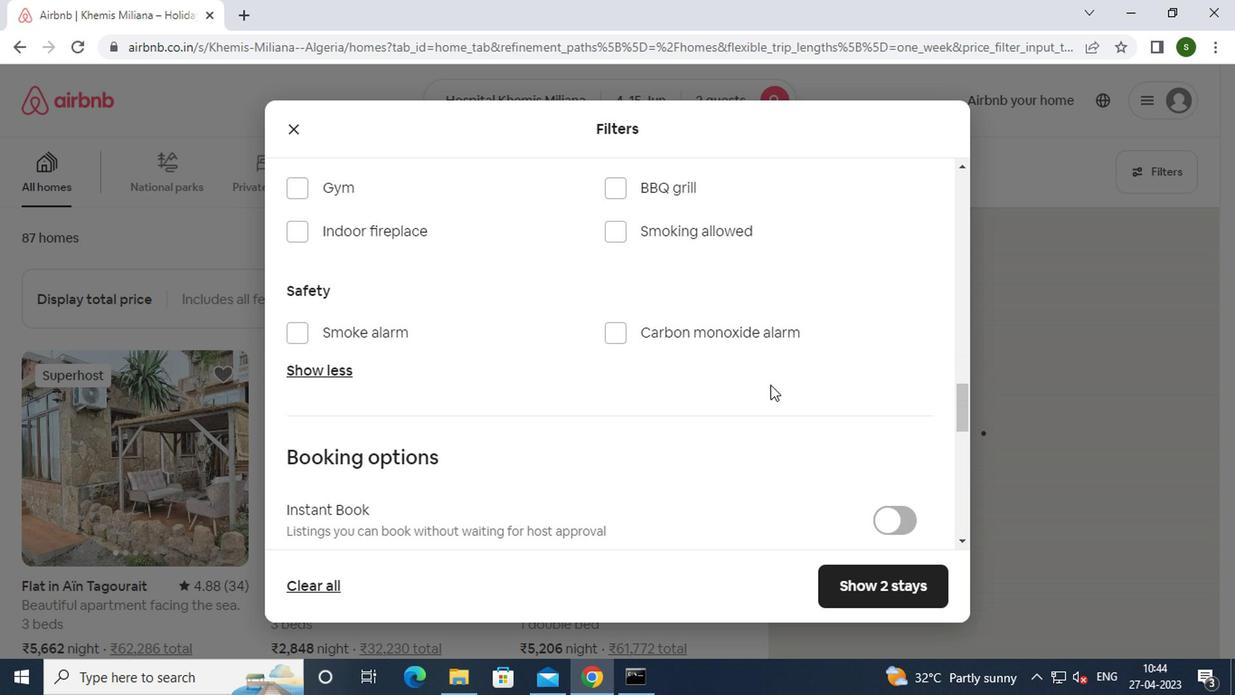 
Action: Mouse scrolled (765, 384) with delta (0, -1)
Screenshot: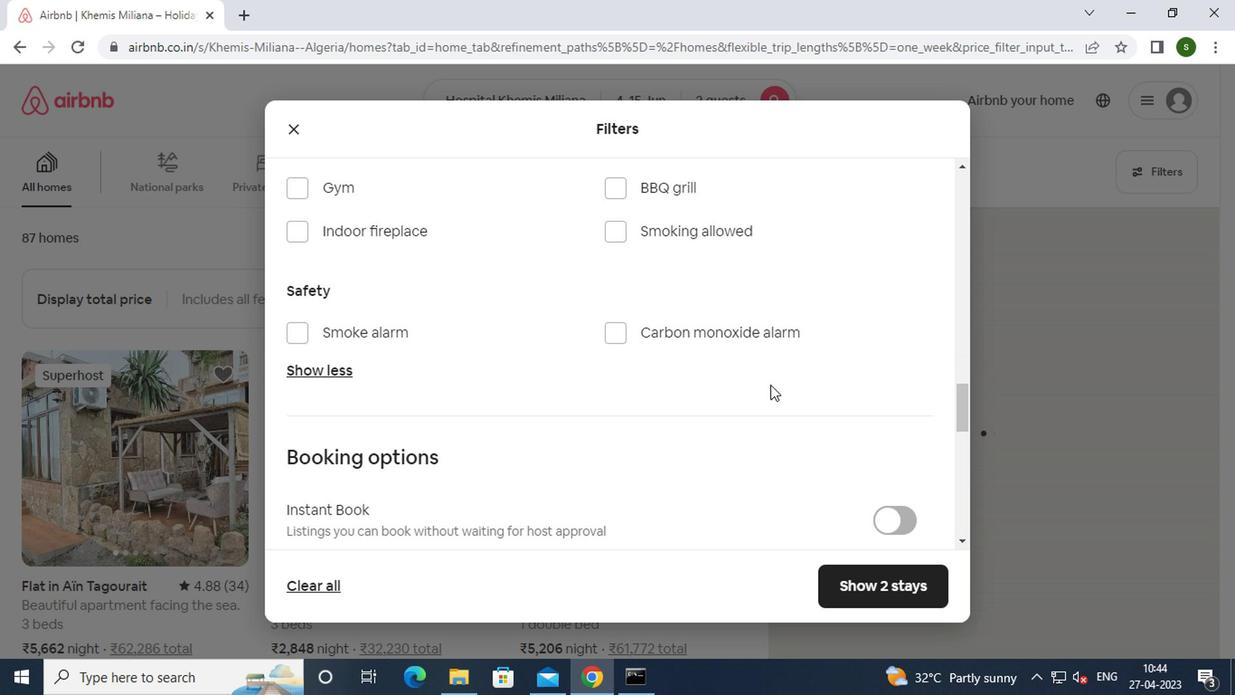 
Action: Mouse moved to (874, 399)
Screenshot: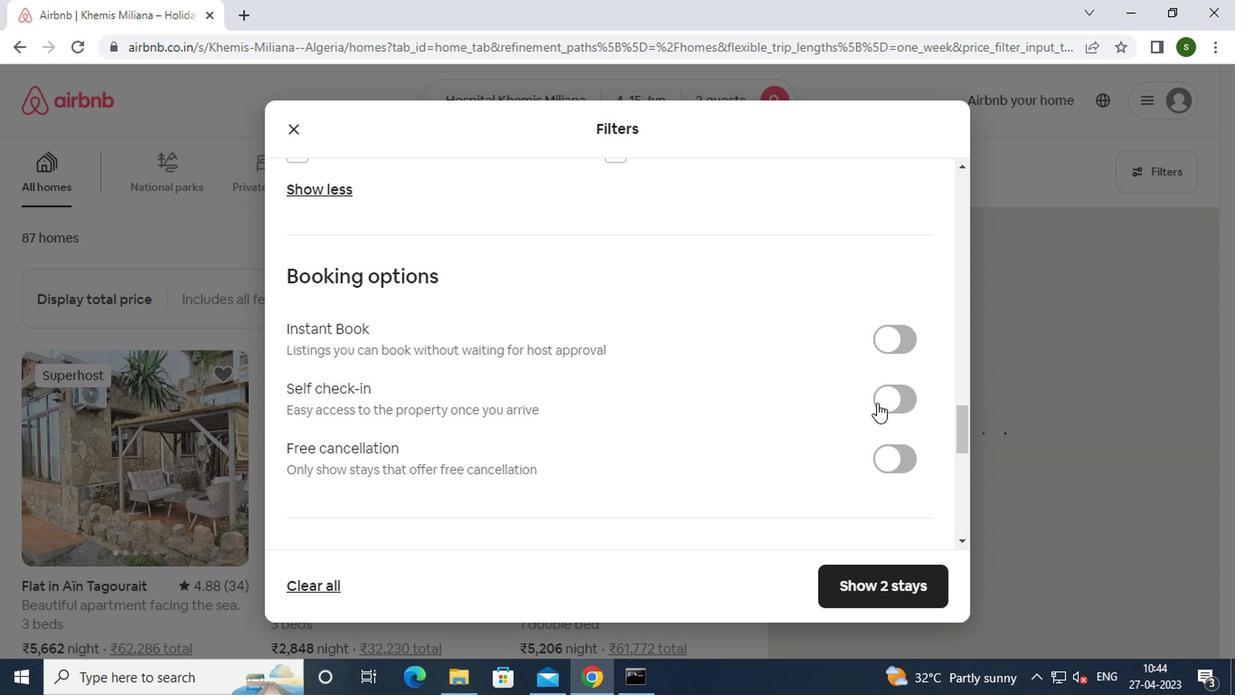 
Action: Mouse pressed left at (874, 399)
Screenshot: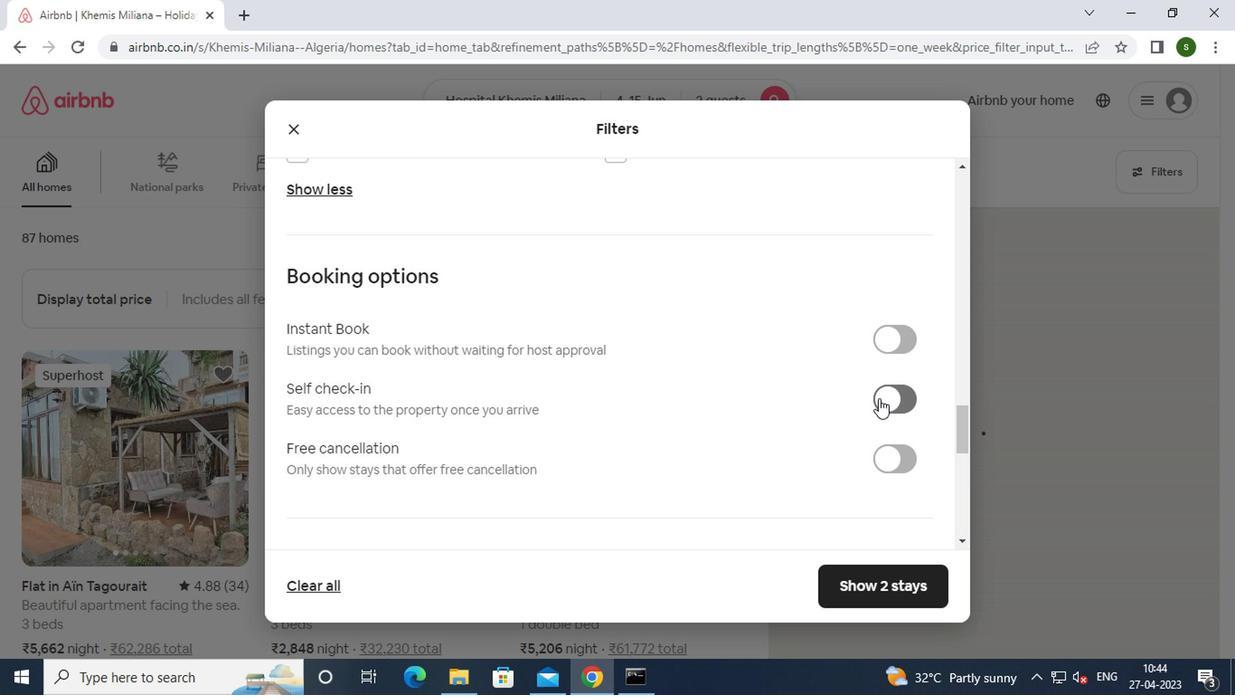 
Action: Mouse moved to (871, 590)
Screenshot: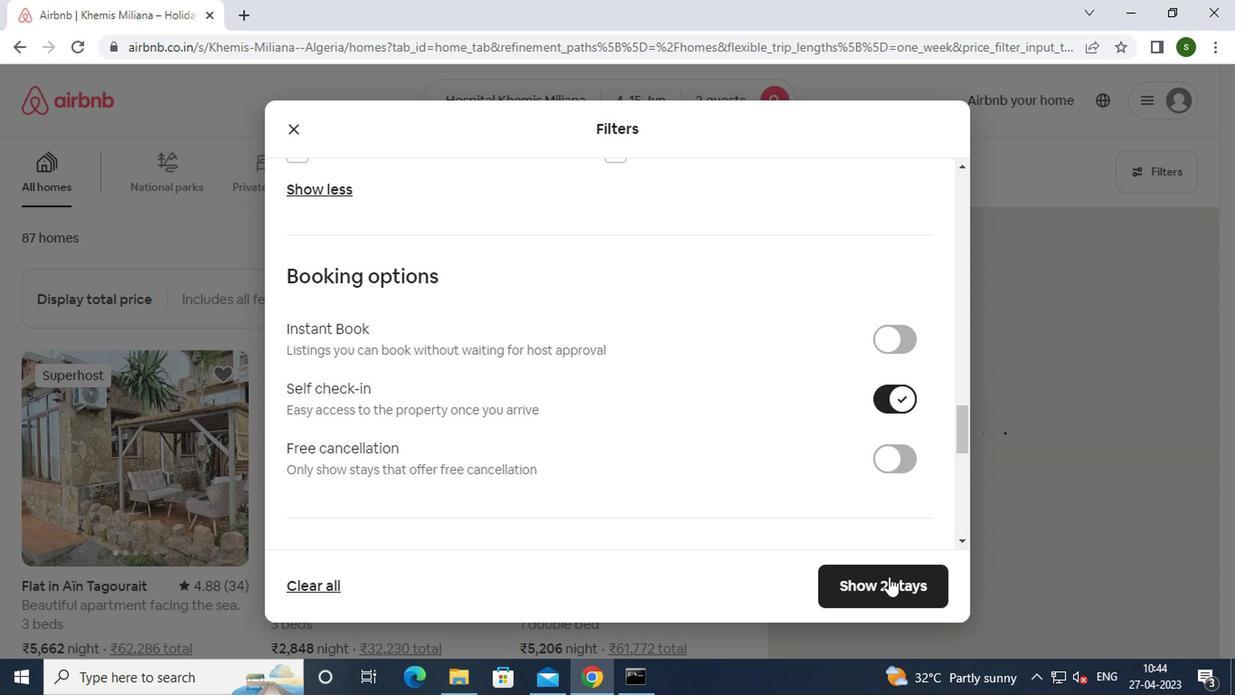 
Action: Mouse pressed left at (871, 590)
Screenshot: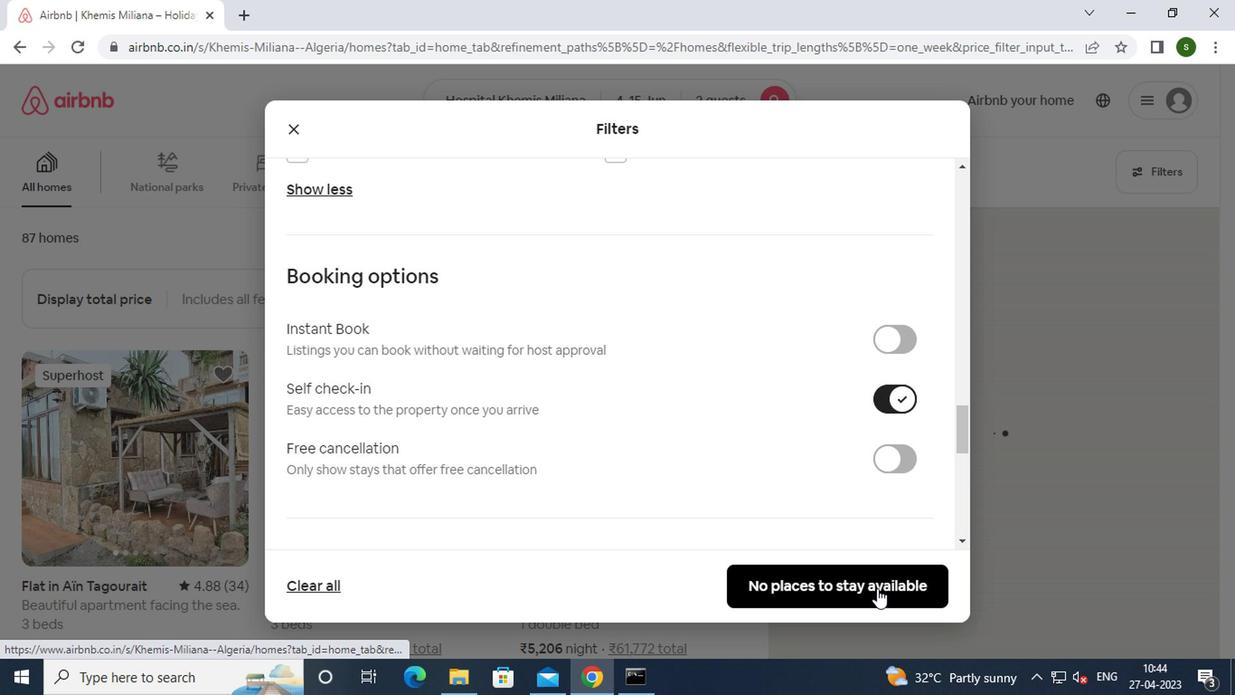 
